 Task: Add an event with the title Company Retreat, date '2023/11/11', time 9:15 AM to 11:15 AMand add a description: A company retreat is a purposeful and immersive event where employees come together in a relaxed and inspiring setting to foster teamwork, boost morale, and align their efforts towards common goals. , put the event into Yellow category . Add location for the event as: 654 Prinsengracht, Amsterdam, Netherlands, logged in from the account softage.1@softage.netand send the event invitation to softage.6@softage.net and softage.7@softage.net. Set a reminder for the event 2 hour before
Action: Mouse moved to (114, 101)
Screenshot: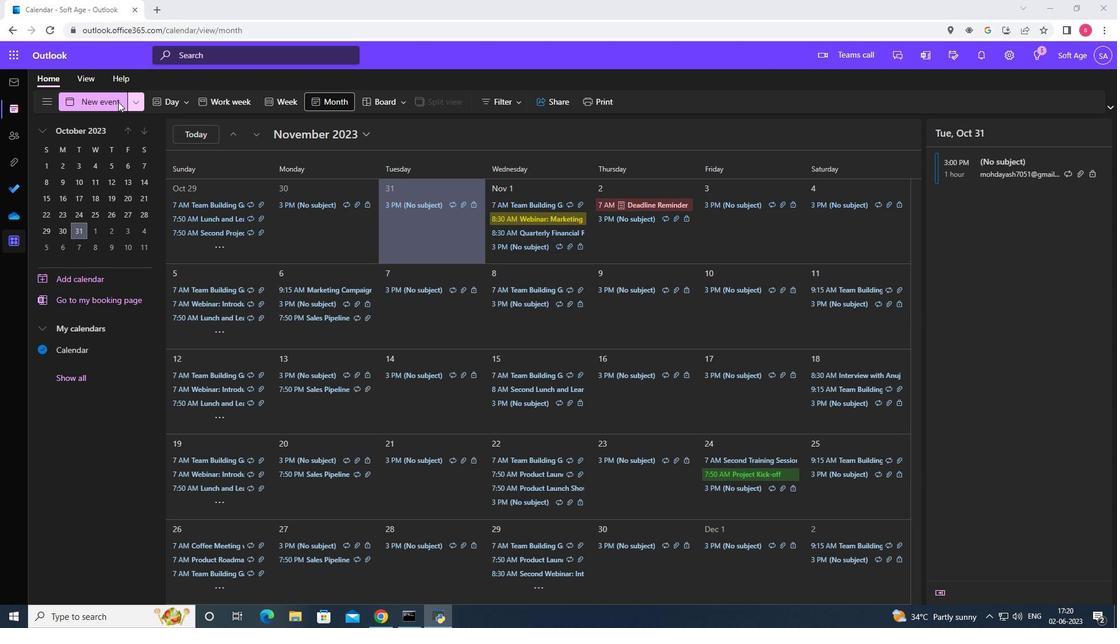 
Action: Mouse pressed left at (114, 101)
Screenshot: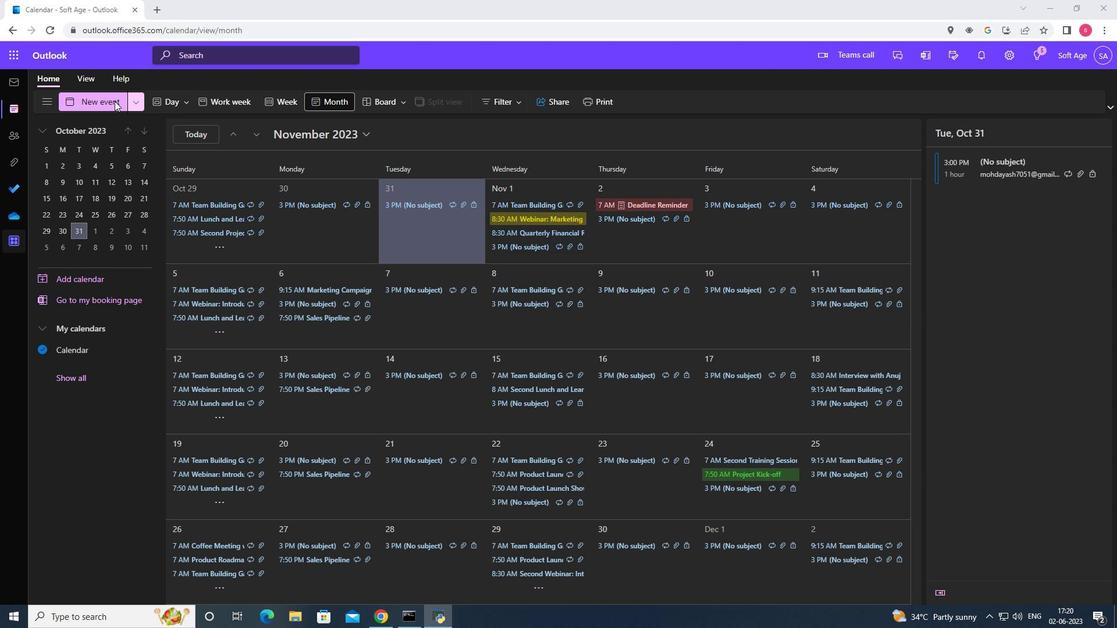
Action: Mouse moved to (333, 174)
Screenshot: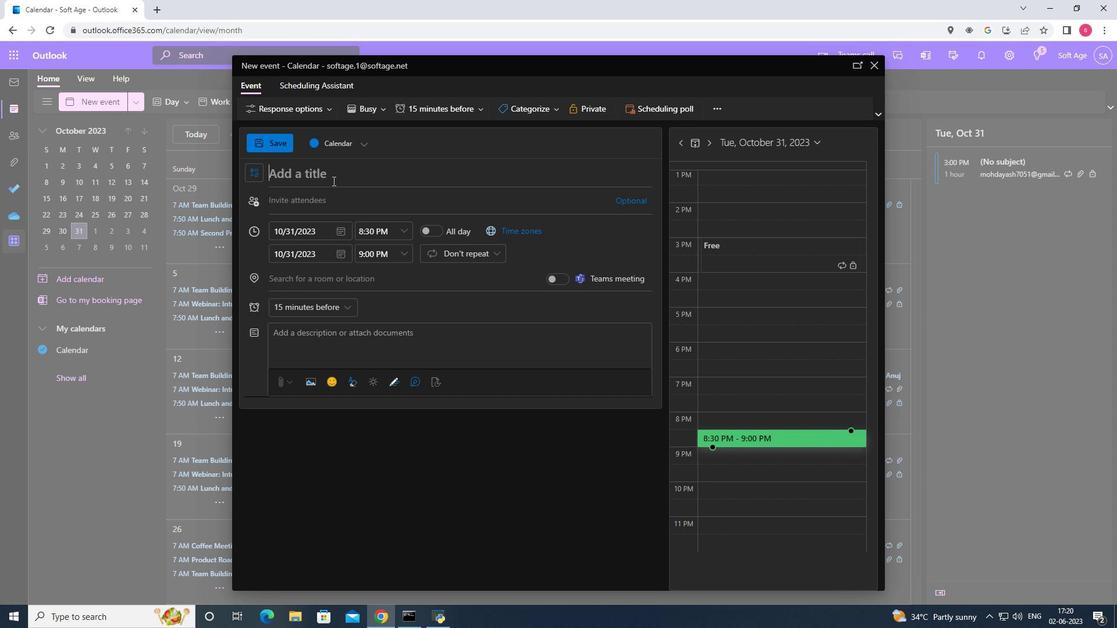 
Action: Mouse pressed left at (333, 174)
Screenshot: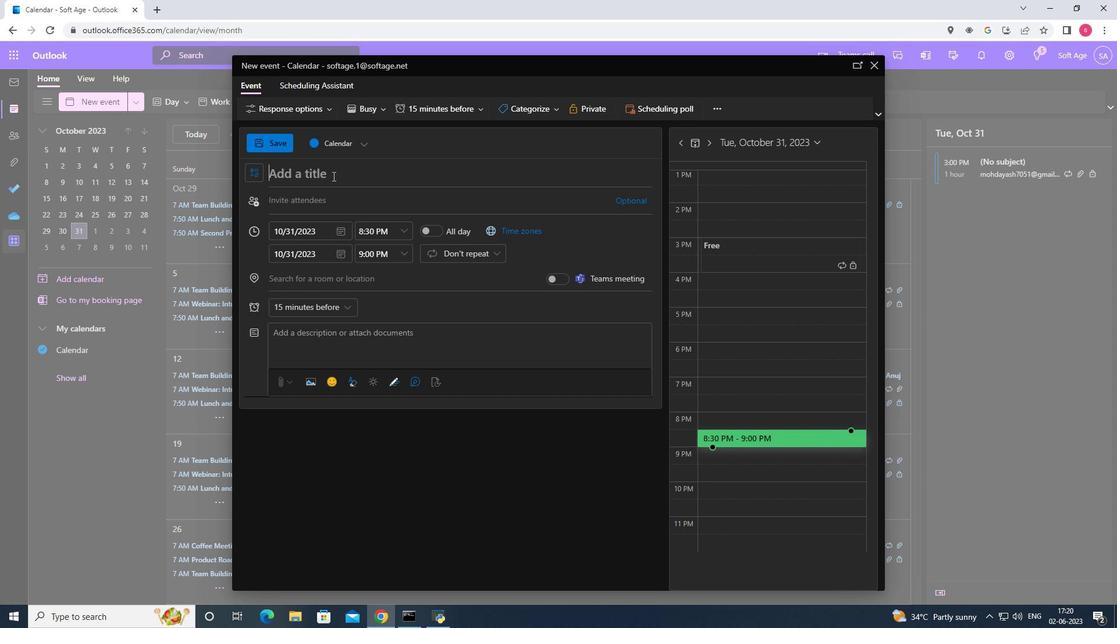 
Action: Key pressed <Key.shift>Company<Key.space><Key.shift>Retreat
Screenshot: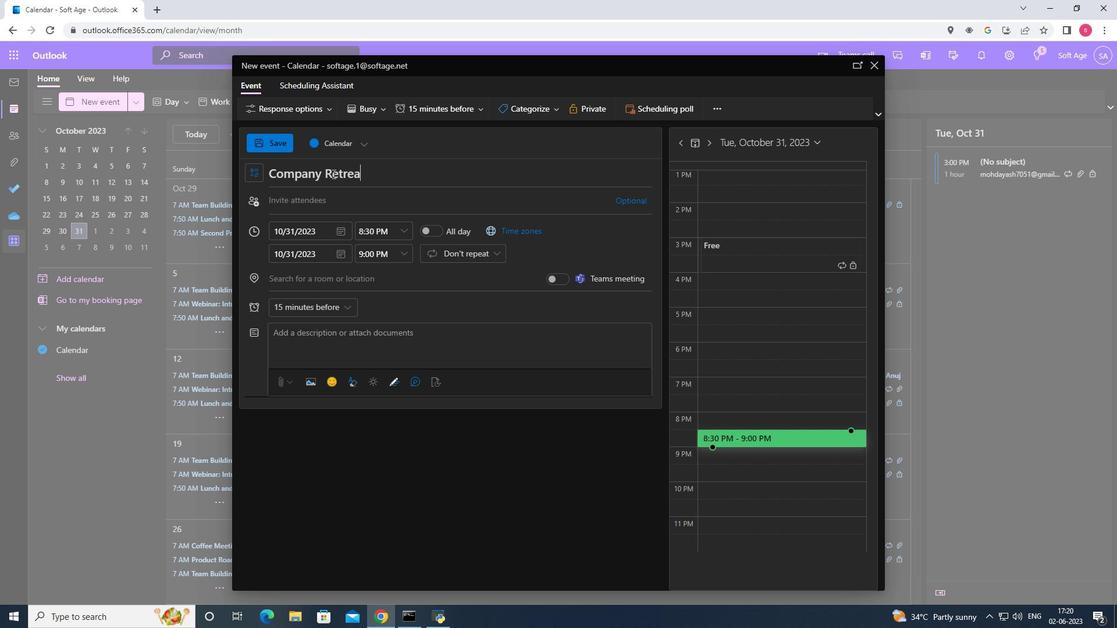 
Action: Mouse moved to (344, 231)
Screenshot: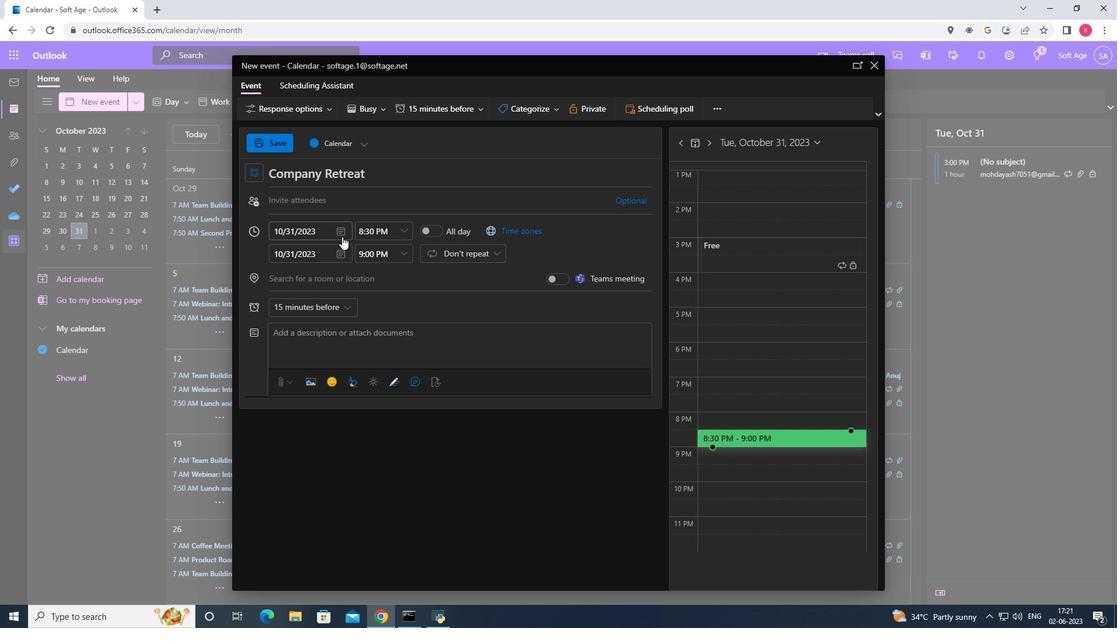 
Action: Mouse pressed left at (344, 231)
Screenshot: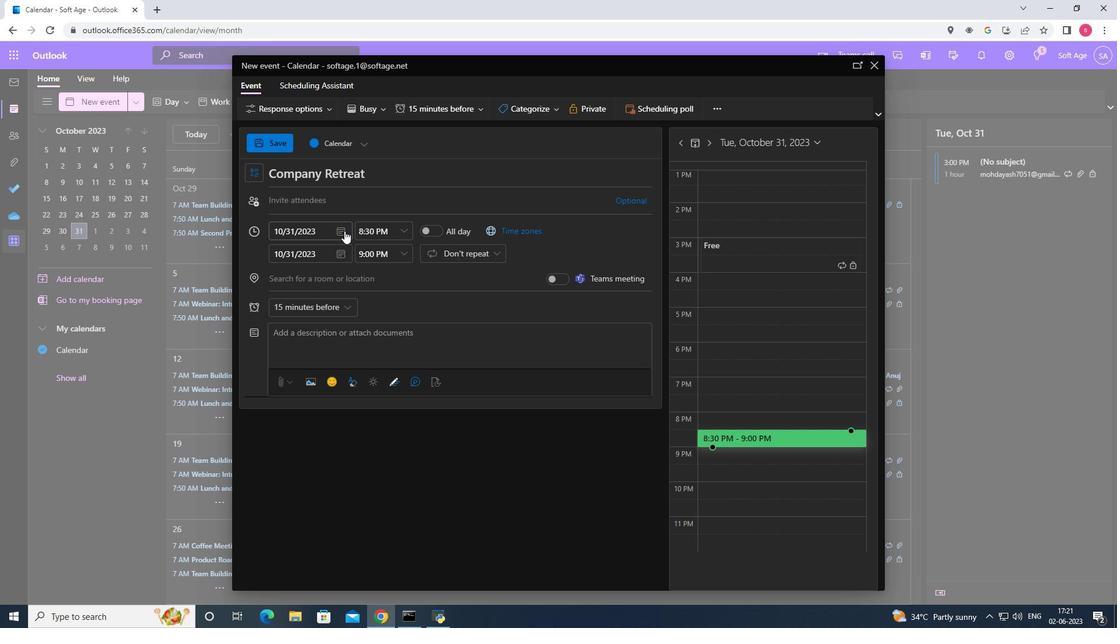 
Action: Mouse moved to (379, 259)
Screenshot: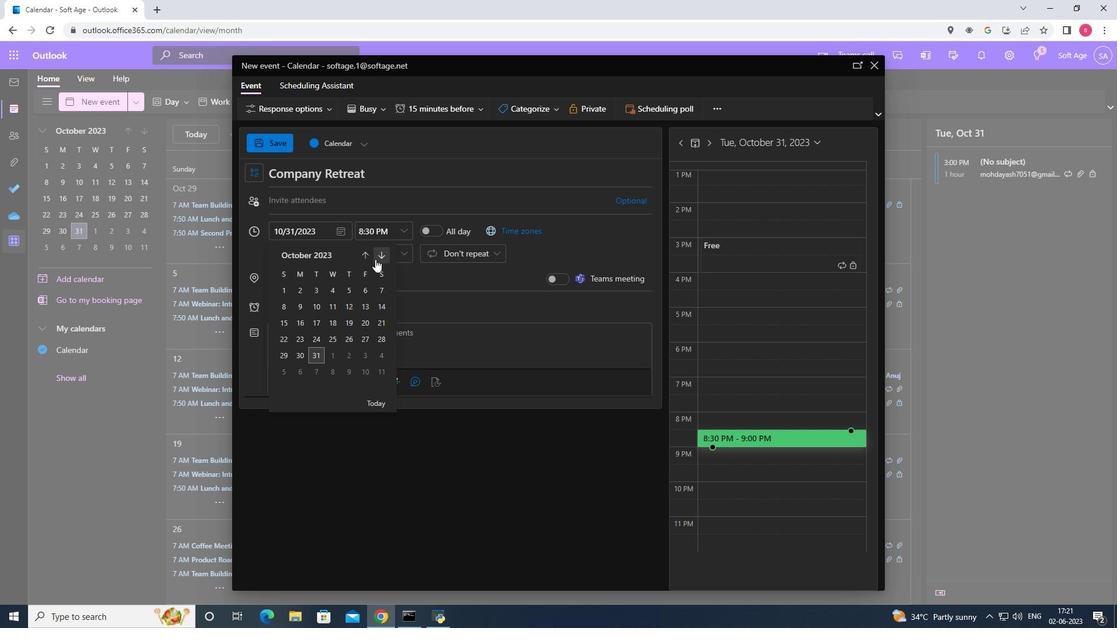 
Action: Mouse pressed left at (379, 259)
Screenshot: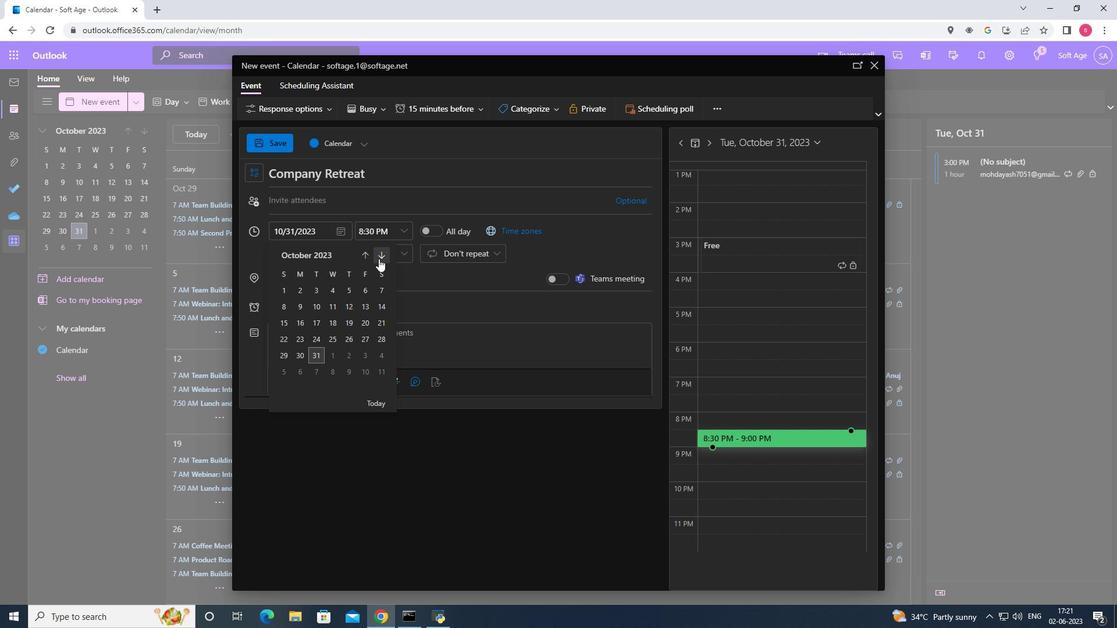 
Action: Mouse moved to (381, 306)
Screenshot: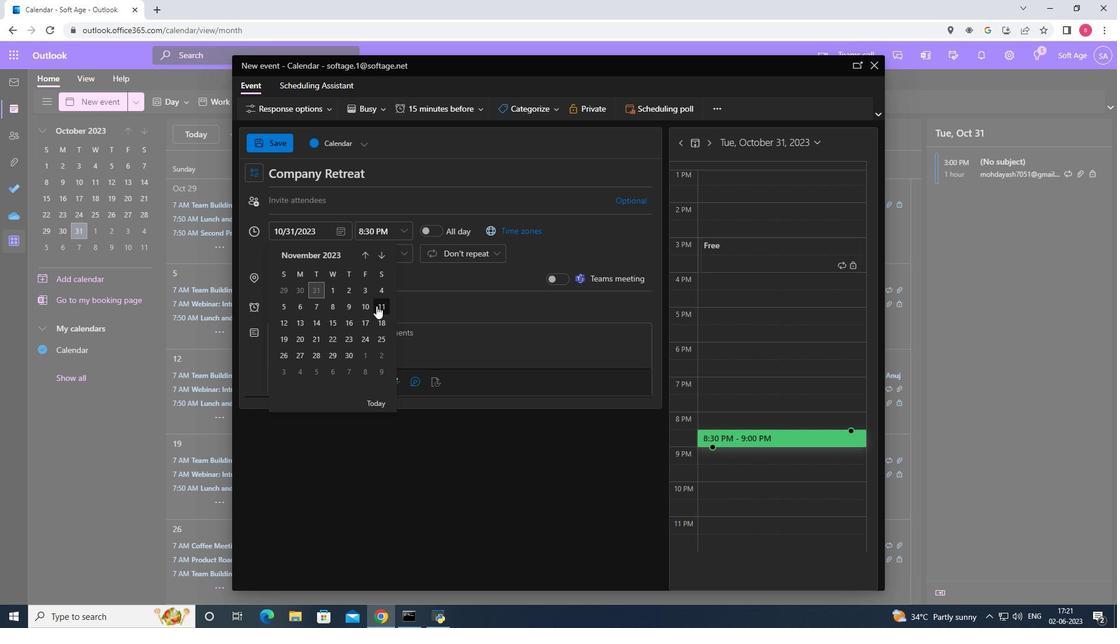 
Action: Mouse pressed left at (381, 306)
Screenshot: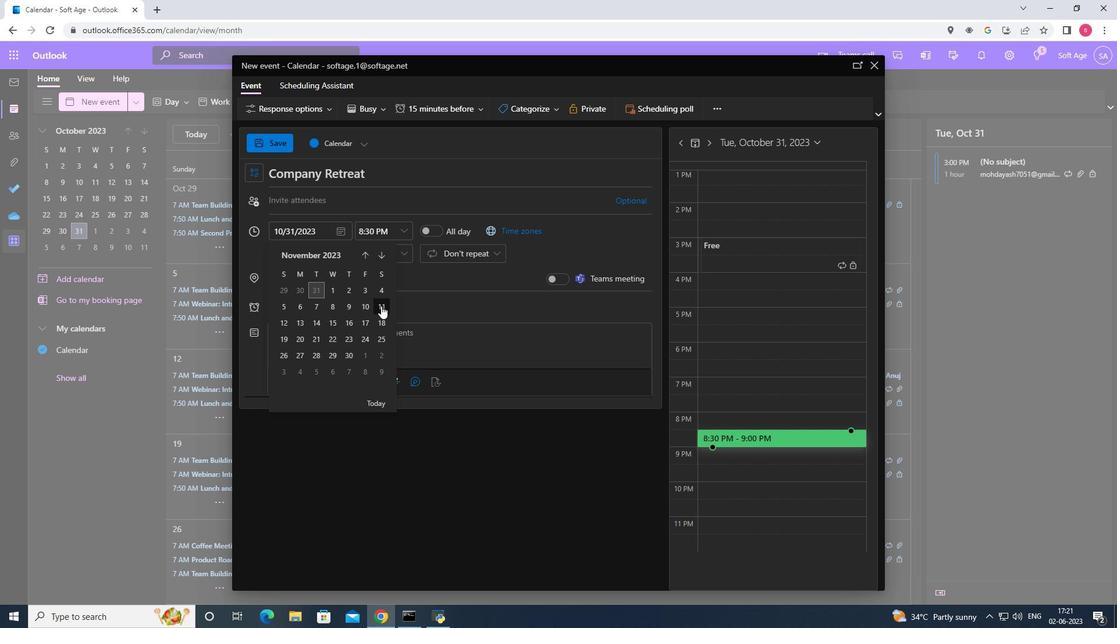 
Action: Mouse moved to (399, 232)
Screenshot: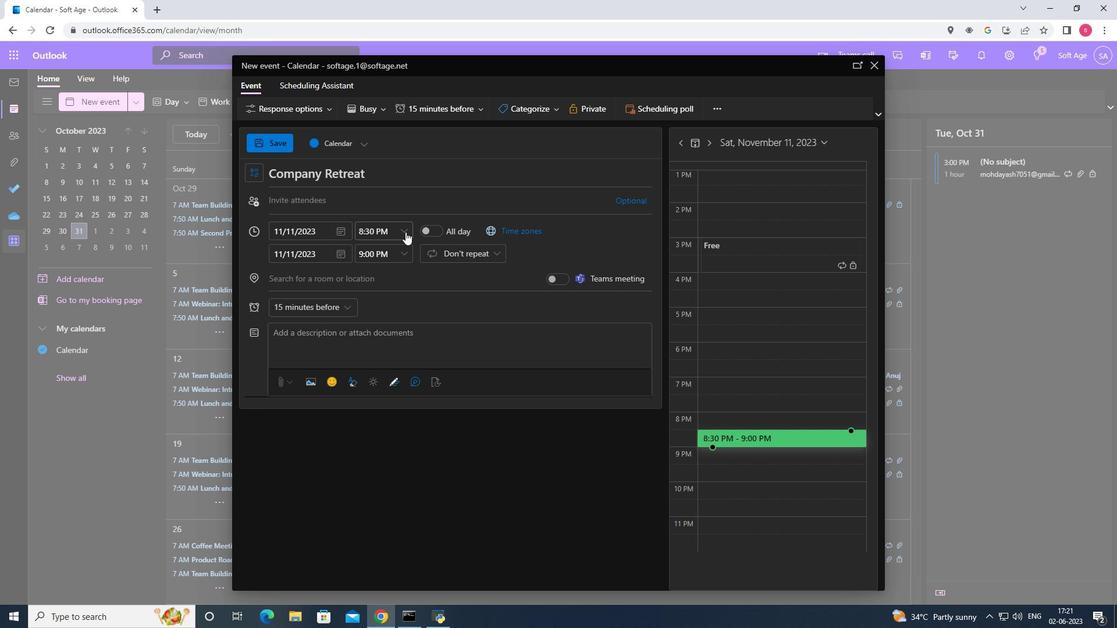 
Action: Mouse pressed left at (399, 232)
Screenshot: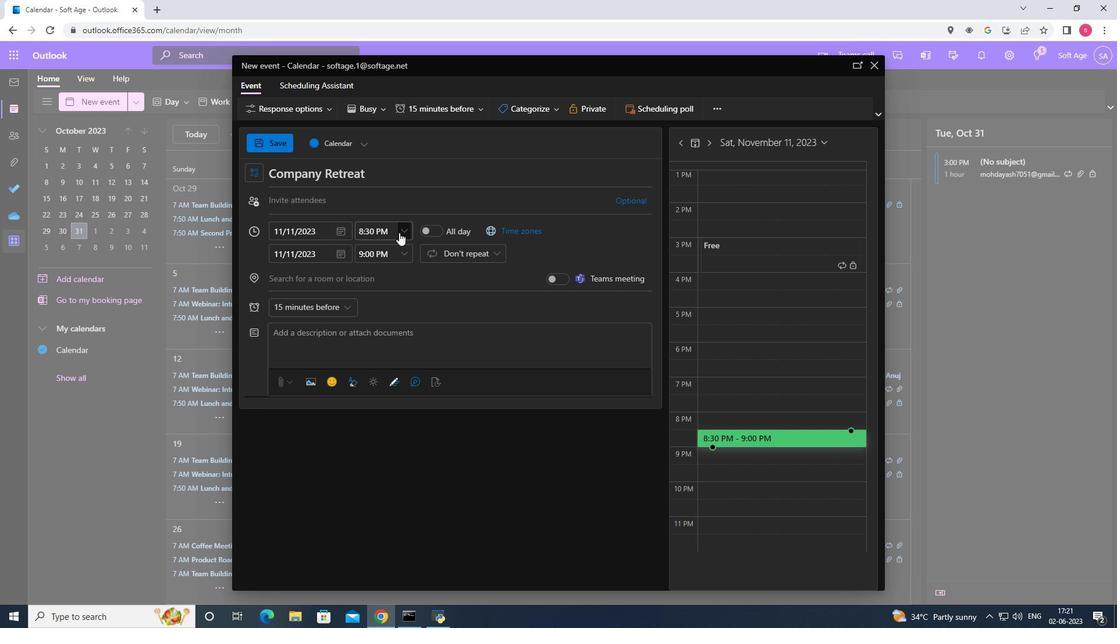 
Action: Mouse moved to (423, 245)
Screenshot: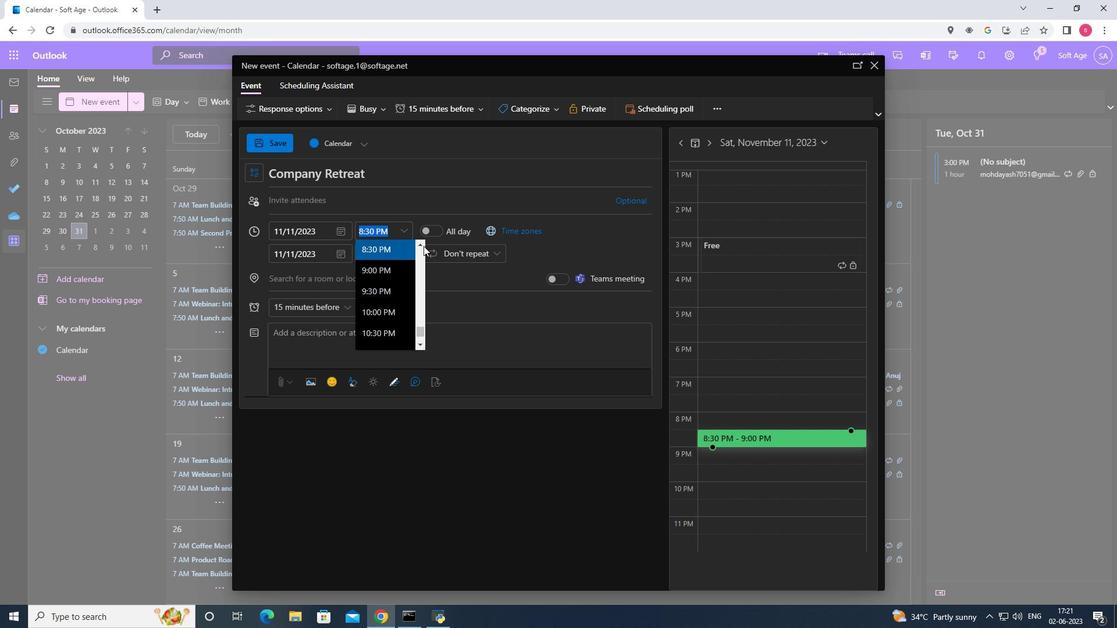 
Action: Mouse pressed left at (423, 245)
Screenshot: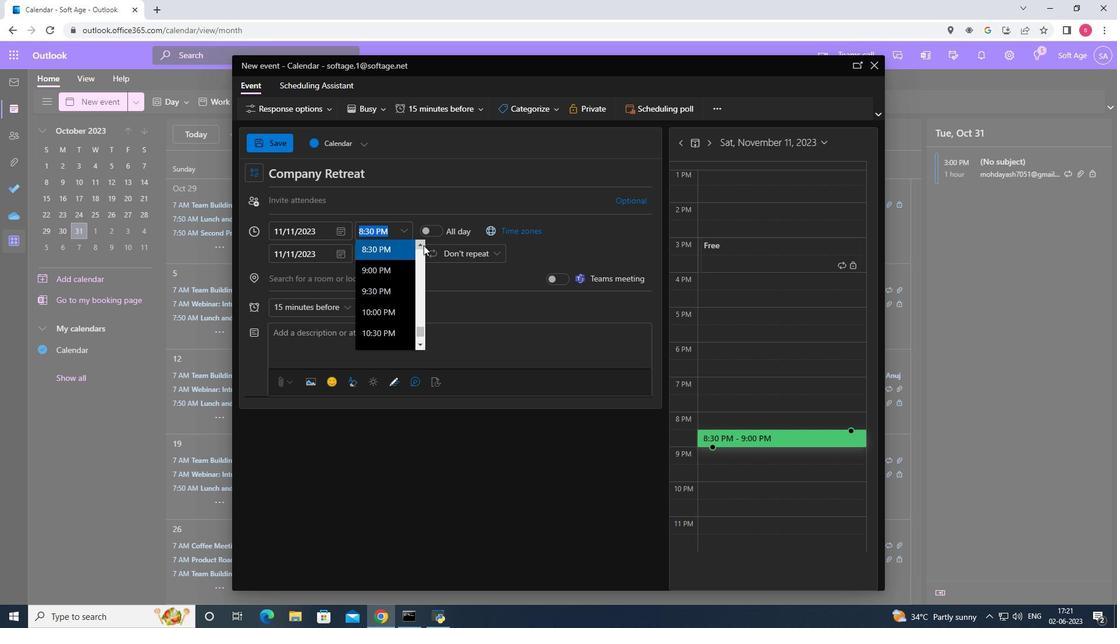 
Action: Mouse moved to (419, 344)
Screenshot: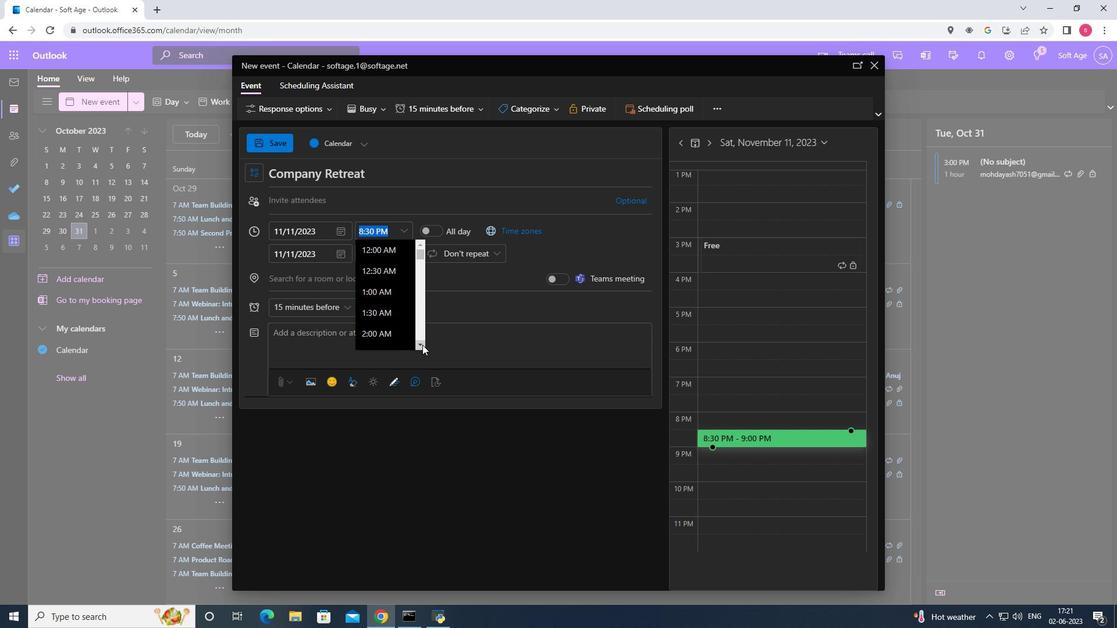
Action: Mouse pressed left at (419, 344)
Screenshot: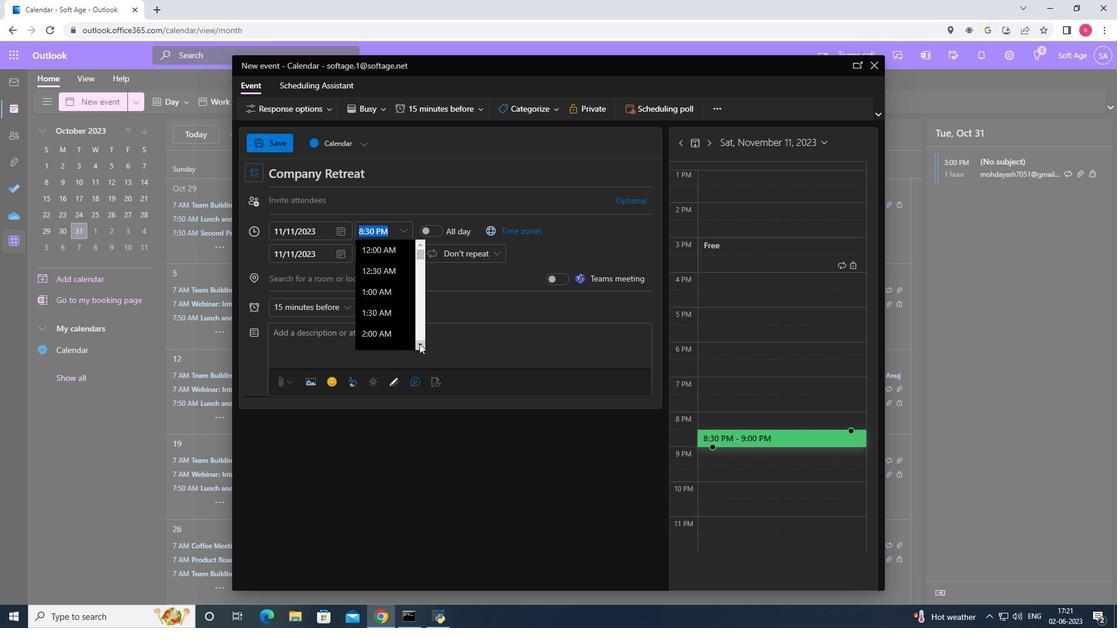 
Action: Mouse pressed left at (419, 344)
Screenshot: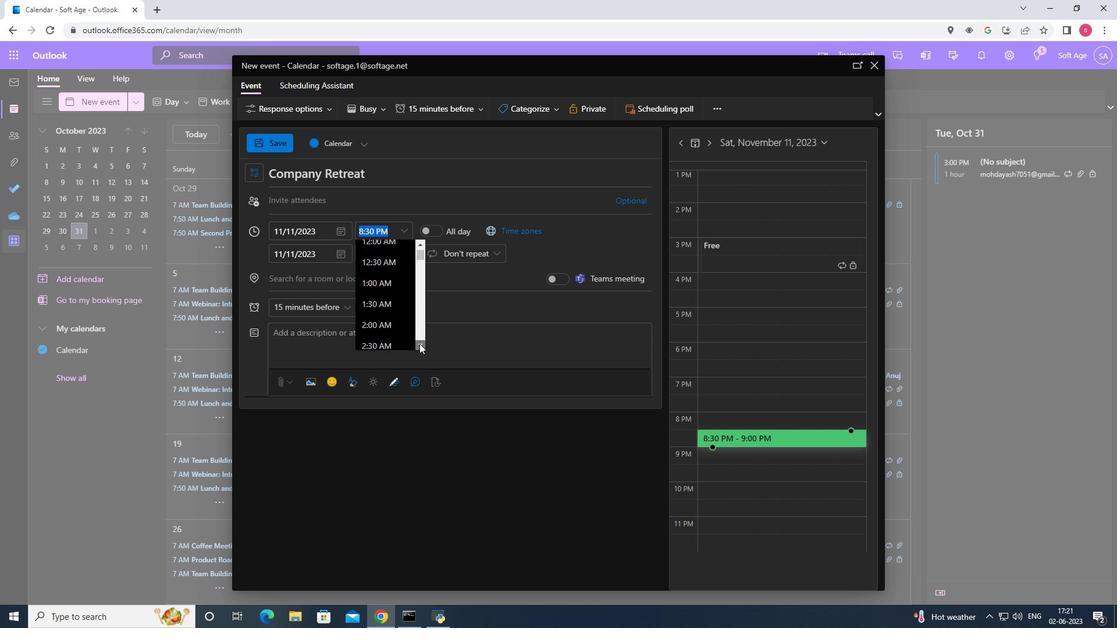 
Action: Mouse pressed left at (419, 344)
Screenshot: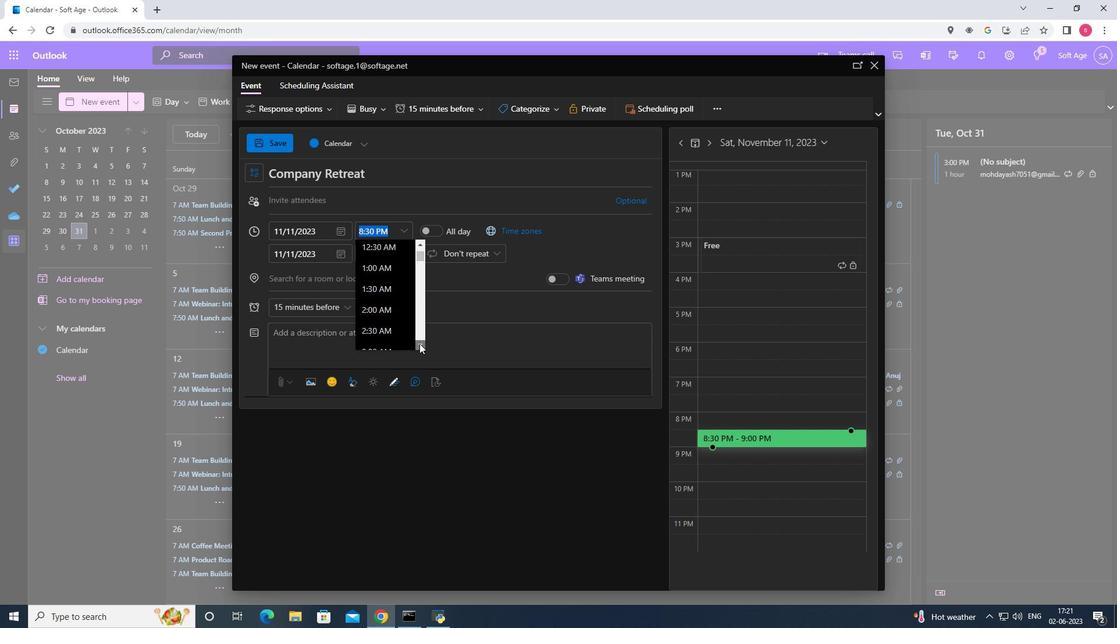 
Action: Mouse pressed left at (419, 344)
Screenshot: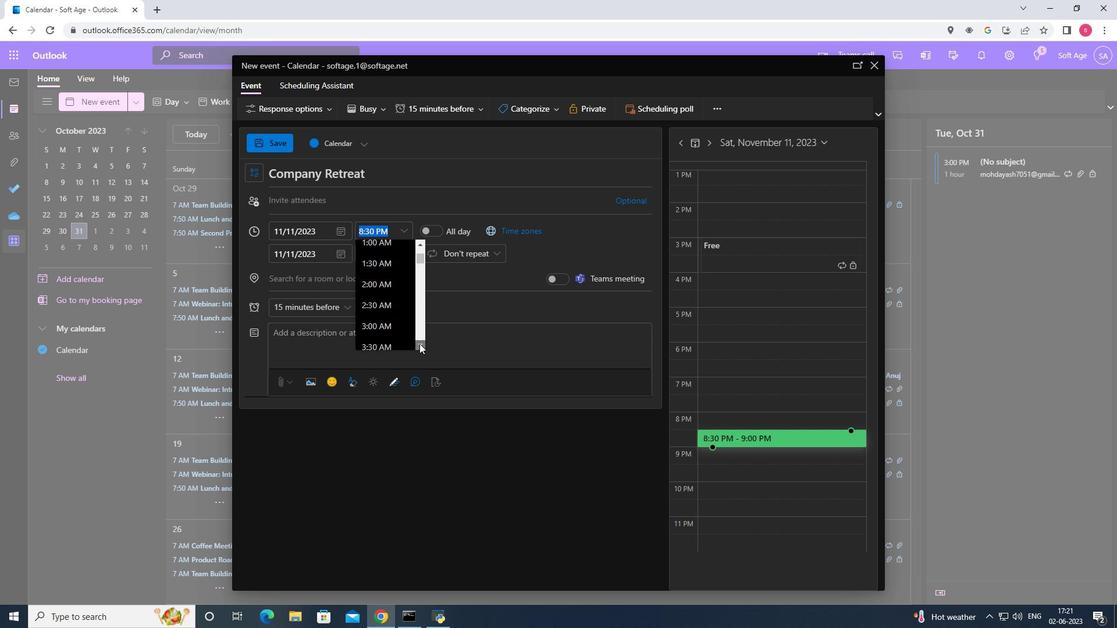 
Action: Mouse pressed left at (419, 344)
Screenshot: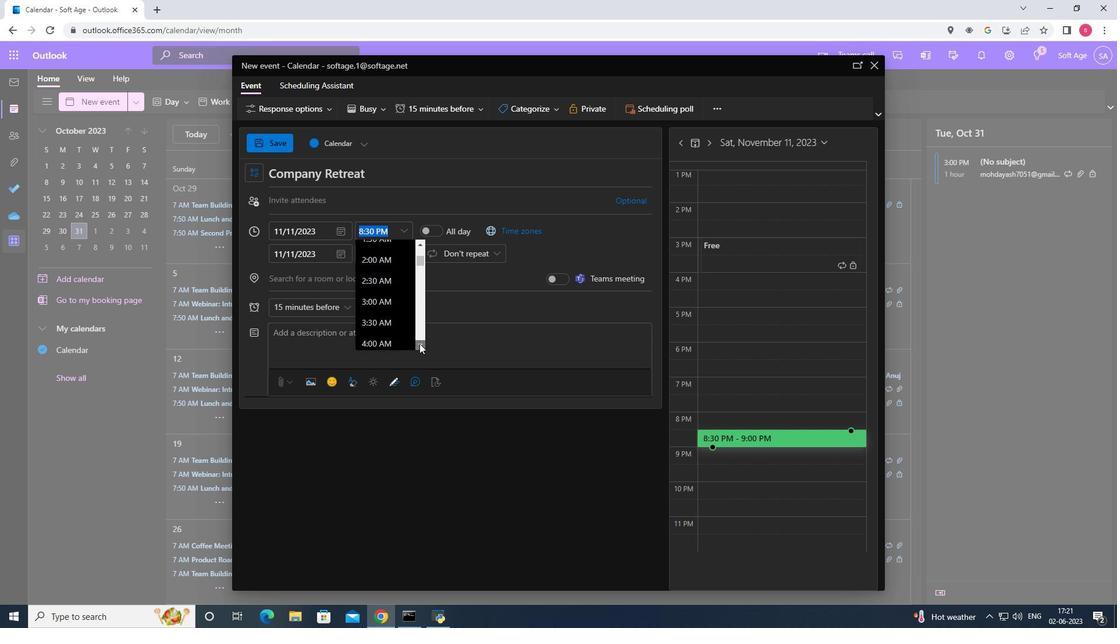 
Action: Mouse pressed left at (419, 344)
Screenshot: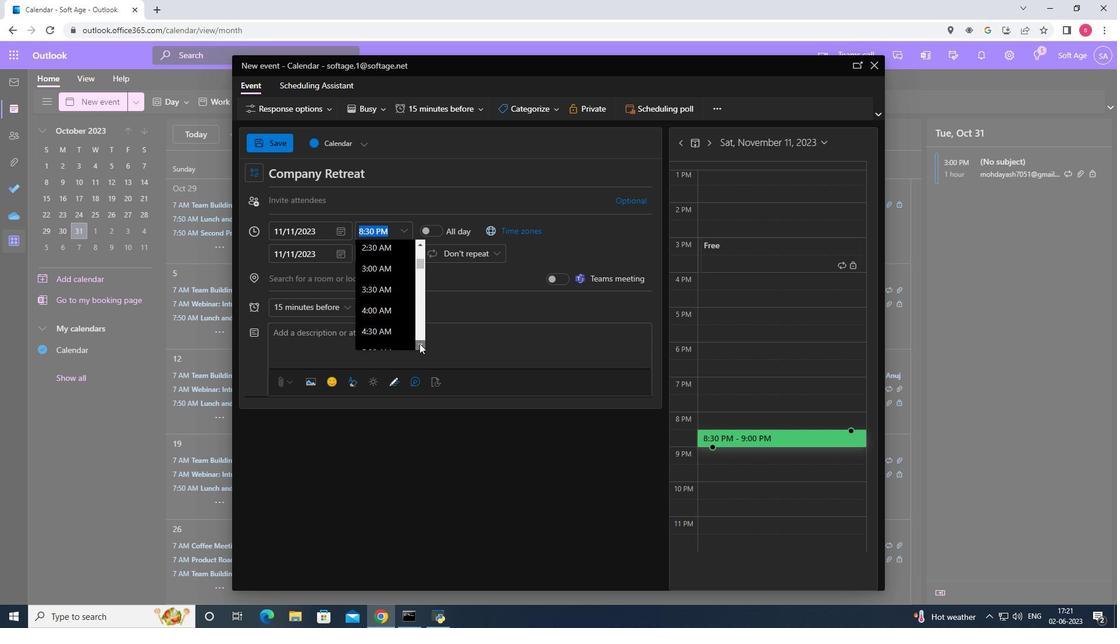 
Action: Mouse pressed left at (419, 344)
Screenshot: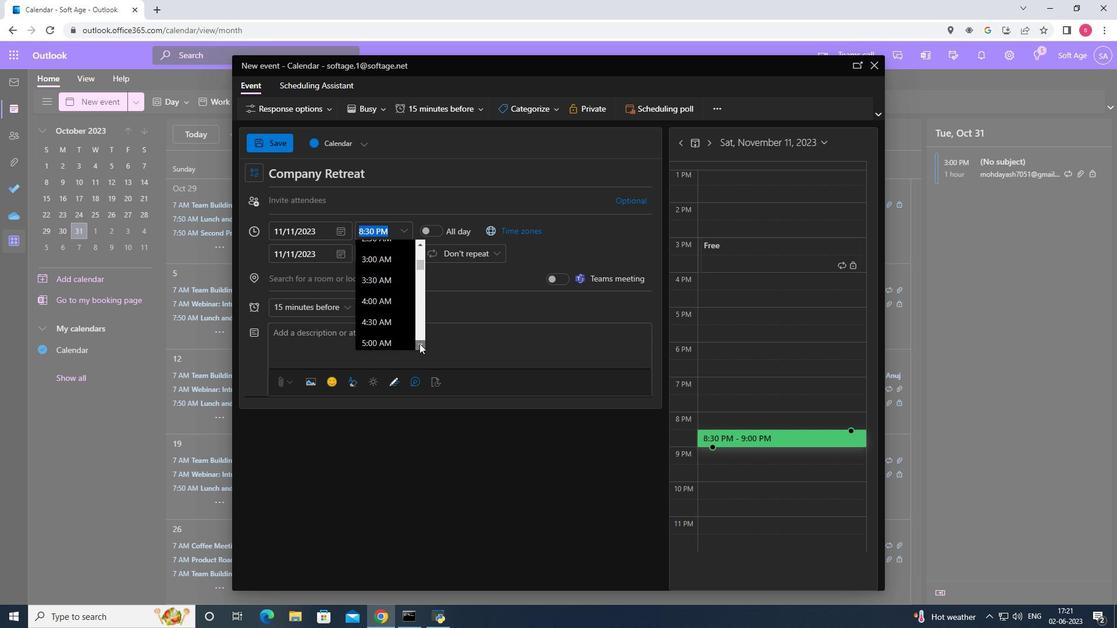 
Action: Mouse pressed left at (419, 344)
Screenshot: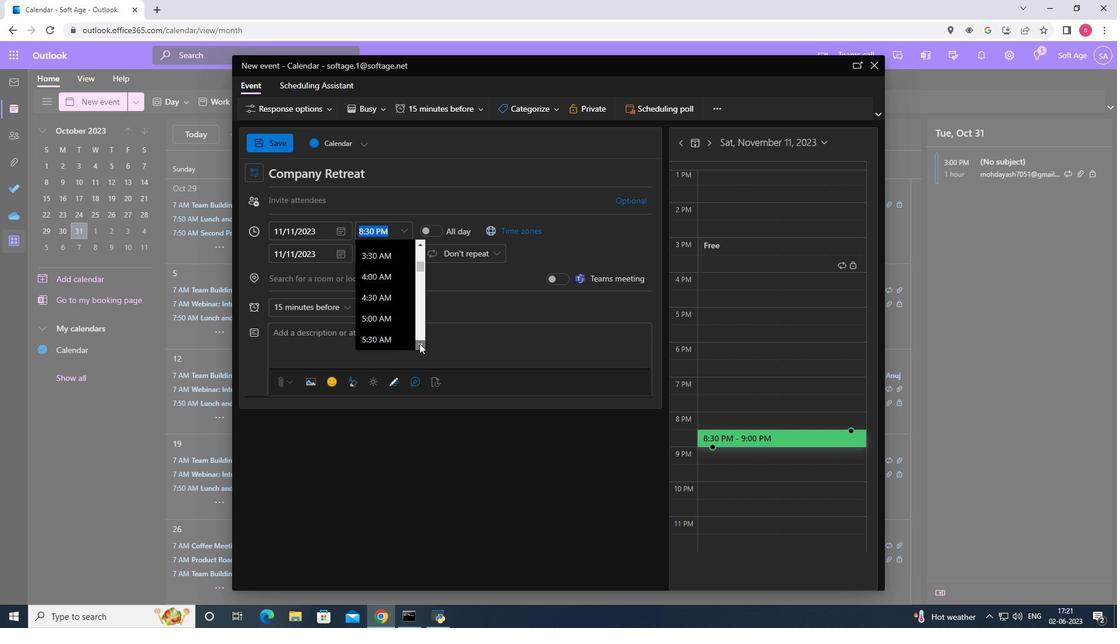 
Action: Mouse pressed left at (419, 344)
Screenshot: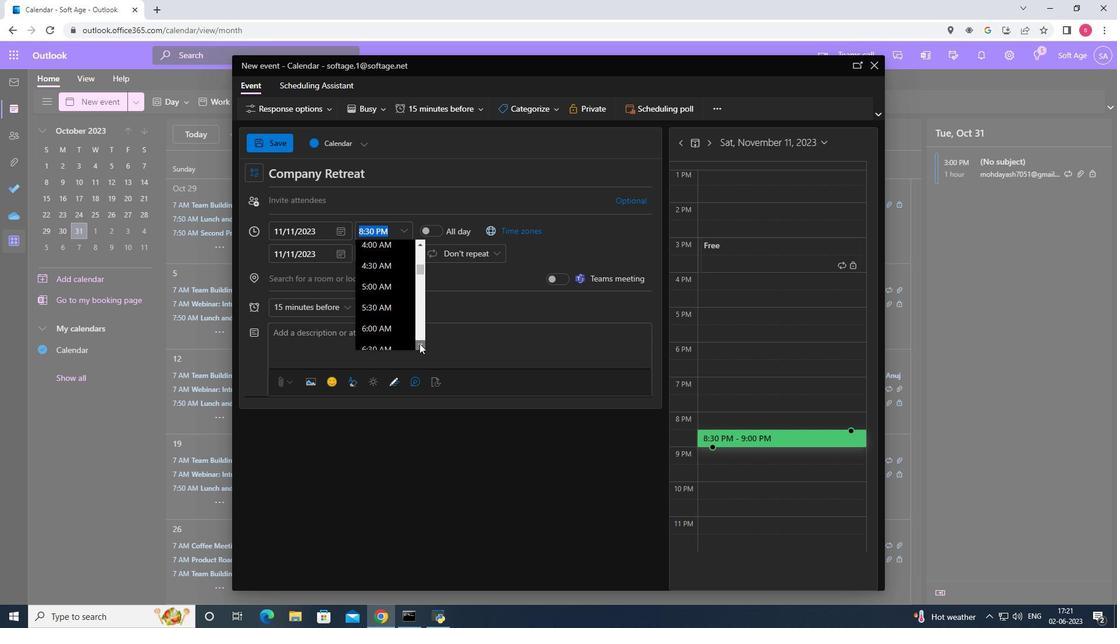 
Action: Mouse pressed left at (419, 344)
Screenshot: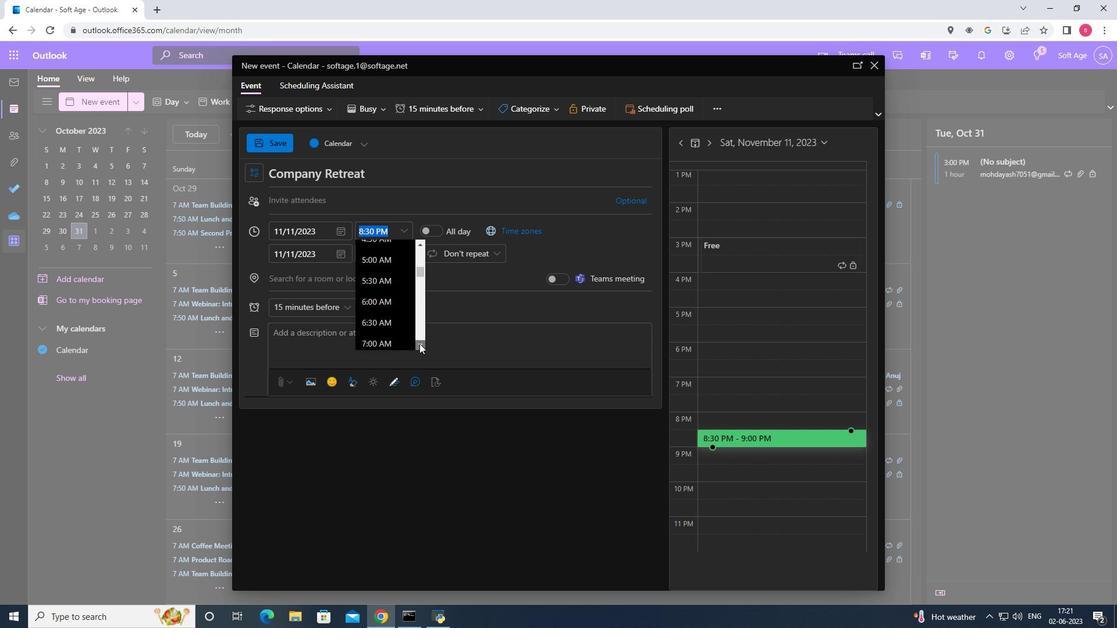 
Action: Mouse pressed left at (419, 344)
Screenshot: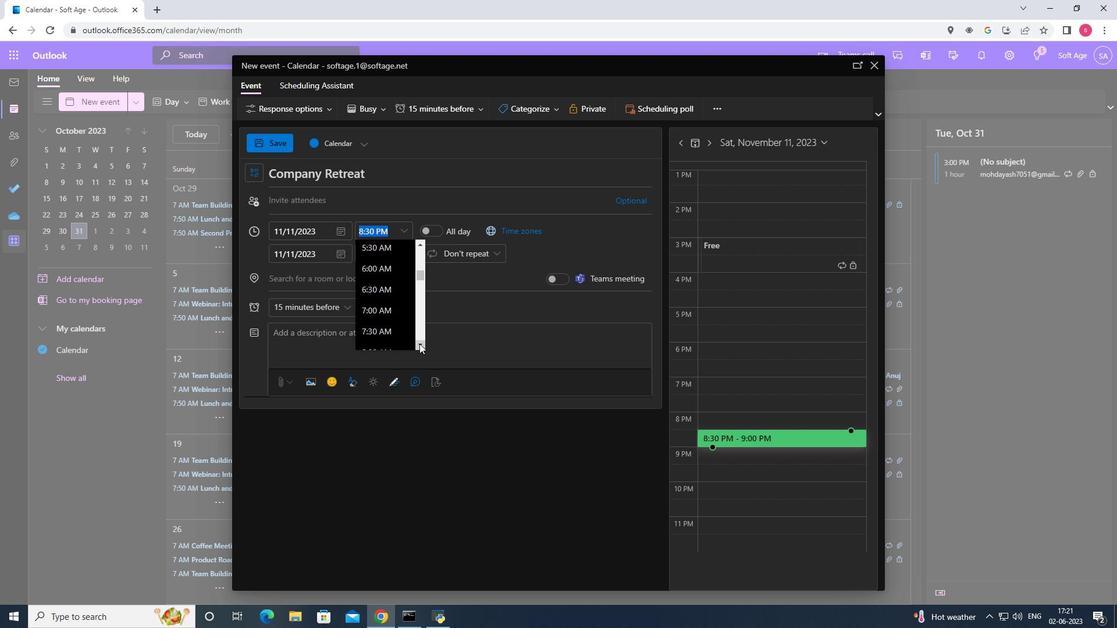 
Action: Mouse pressed left at (419, 344)
Screenshot: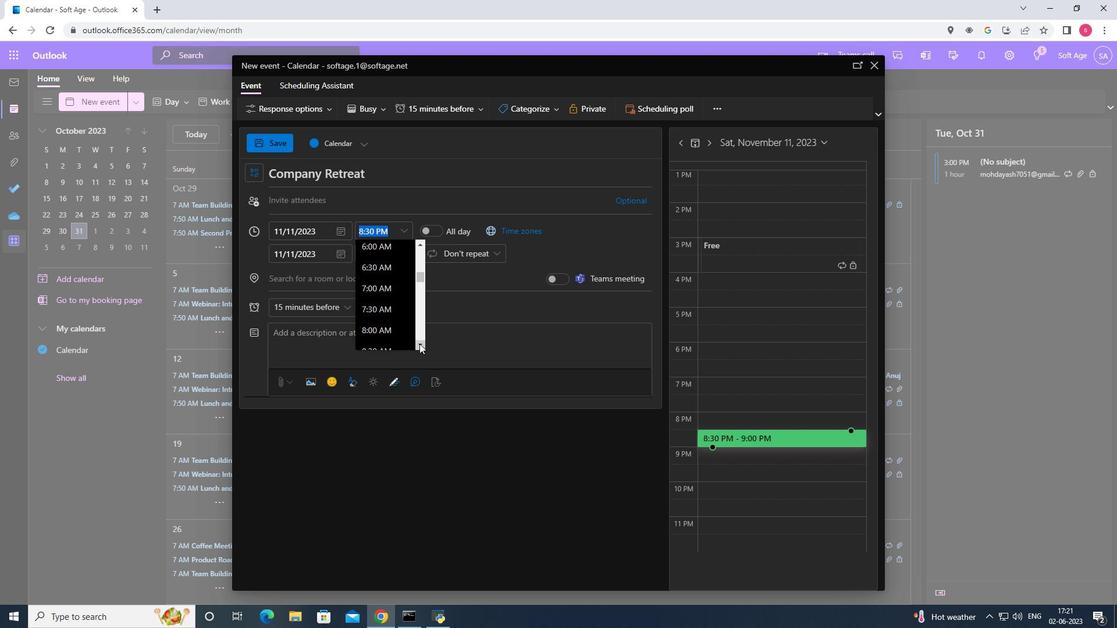 
Action: Mouse moved to (419, 342)
Screenshot: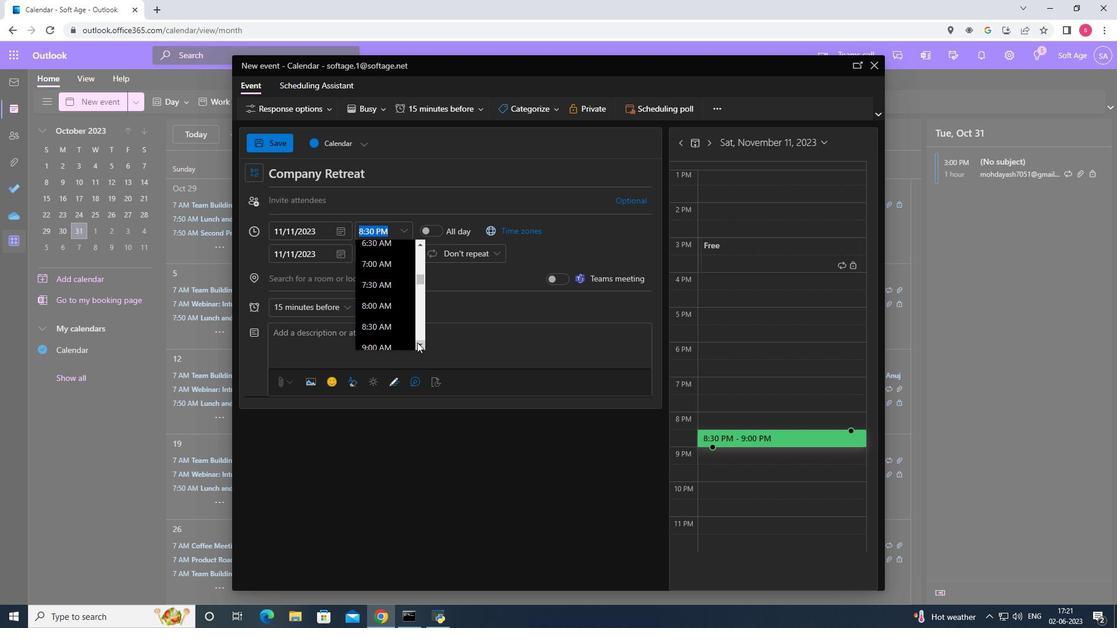 
Action: Mouse pressed left at (419, 342)
Screenshot: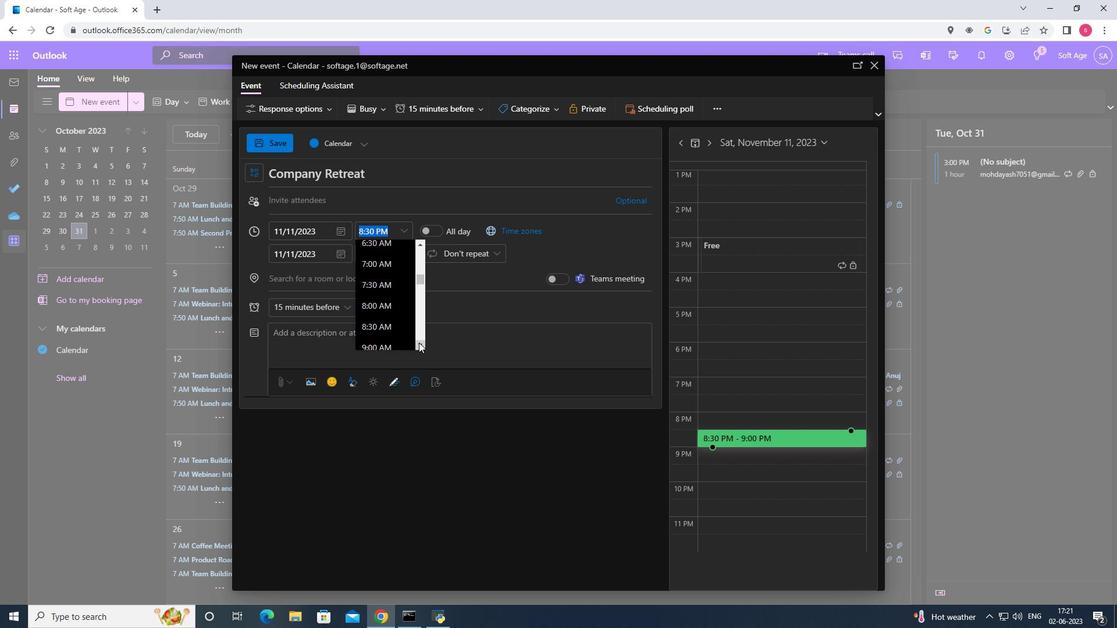 
Action: Mouse moved to (370, 323)
Screenshot: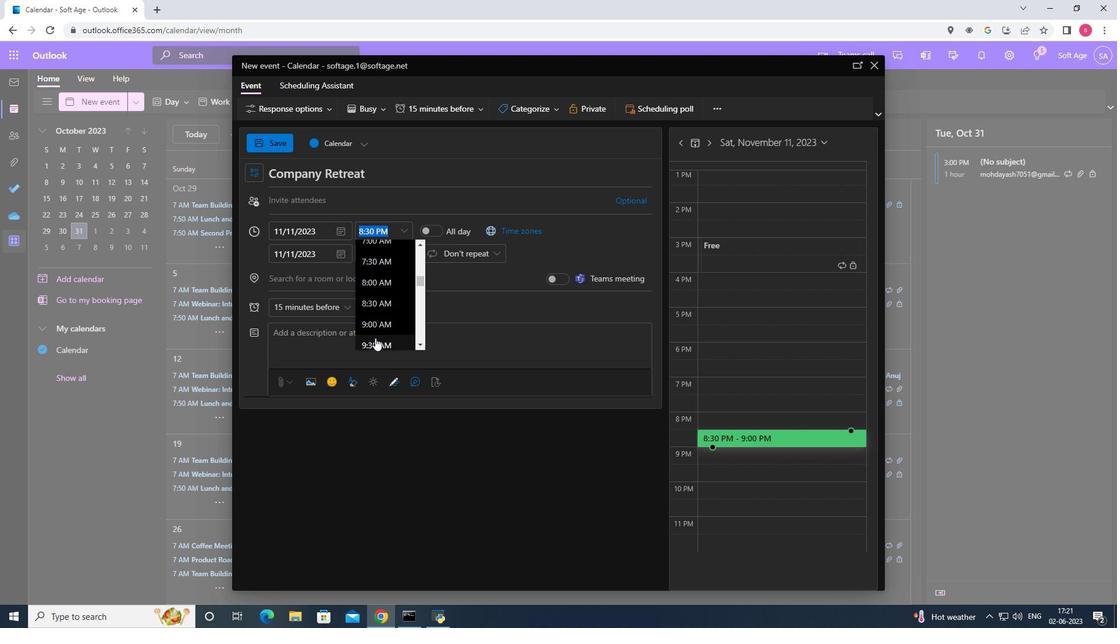 
Action: Mouse pressed left at (370, 323)
Screenshot: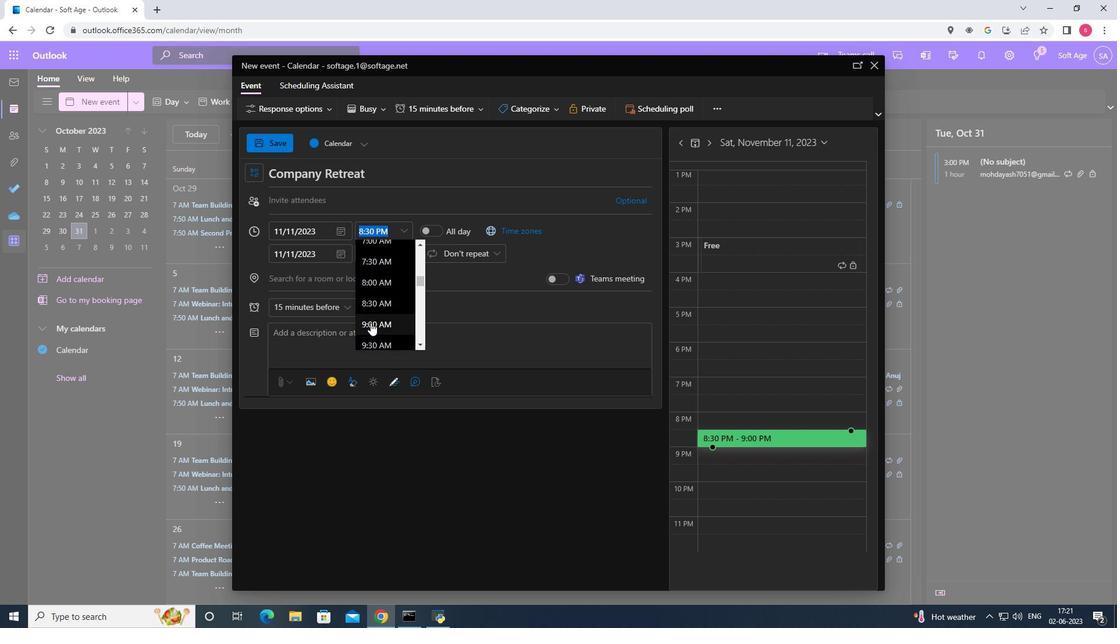
Action: Mouse moved to (373, 231)
Screenshot: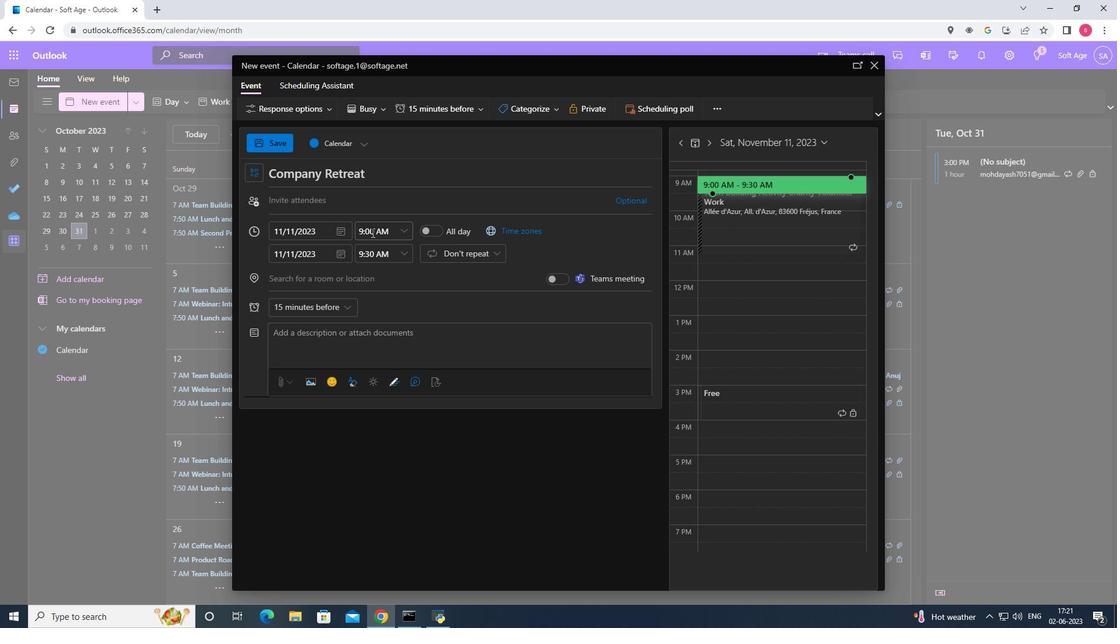 
Action: Mouse pressed left at (373, 231)
Screenshot: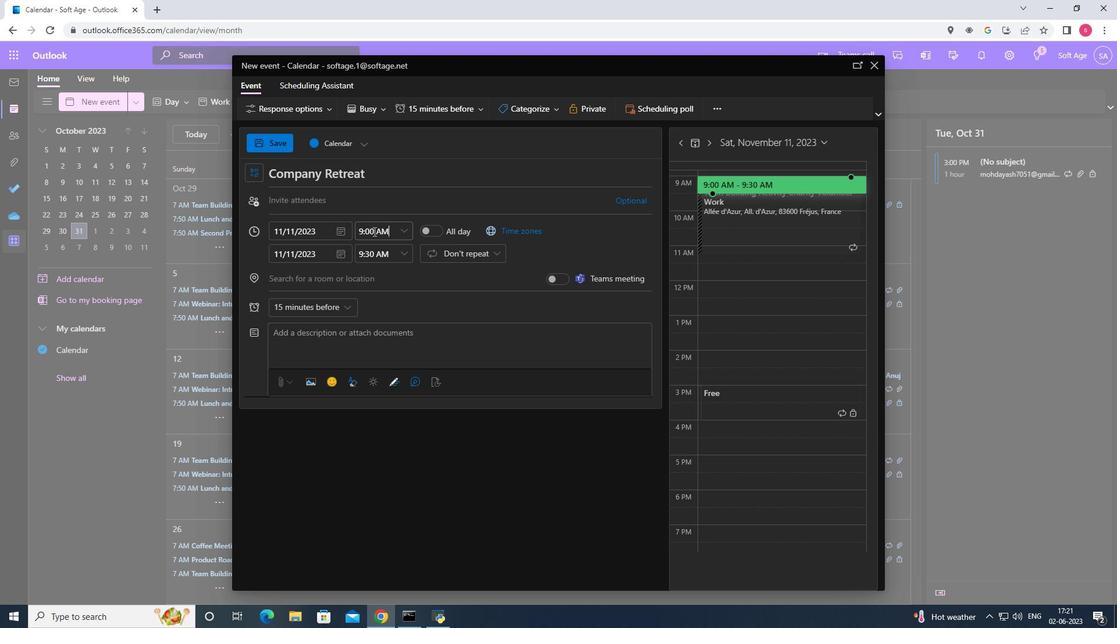 
Action: Key pressed <Key.backspace><Key.backspace>15
Screenshot: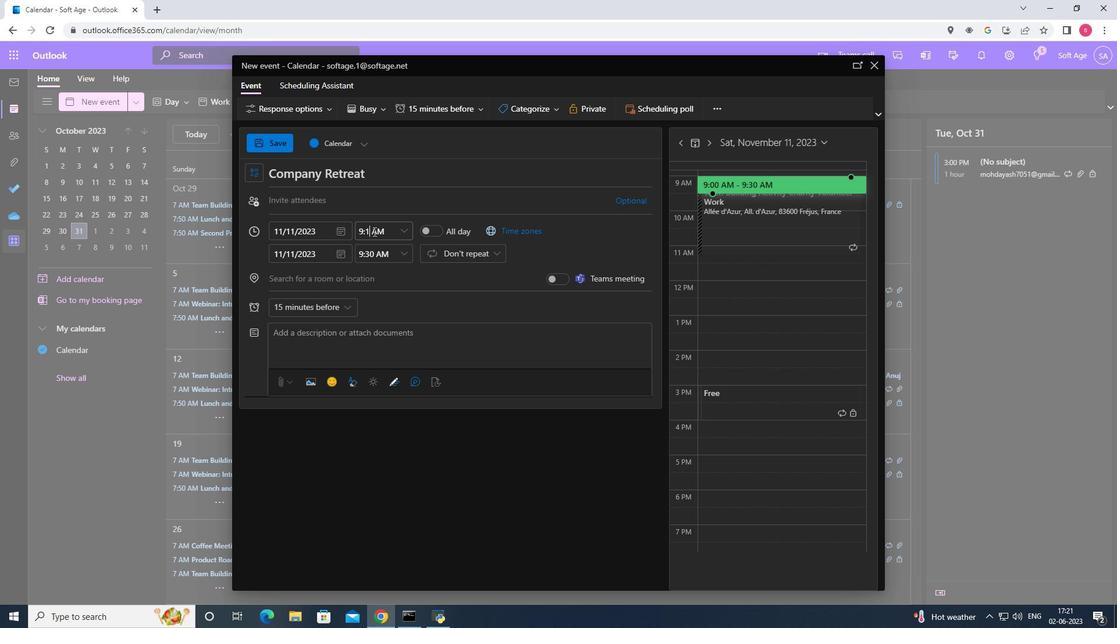 
Action: Mouse moved to (401, 252)
Screenshot: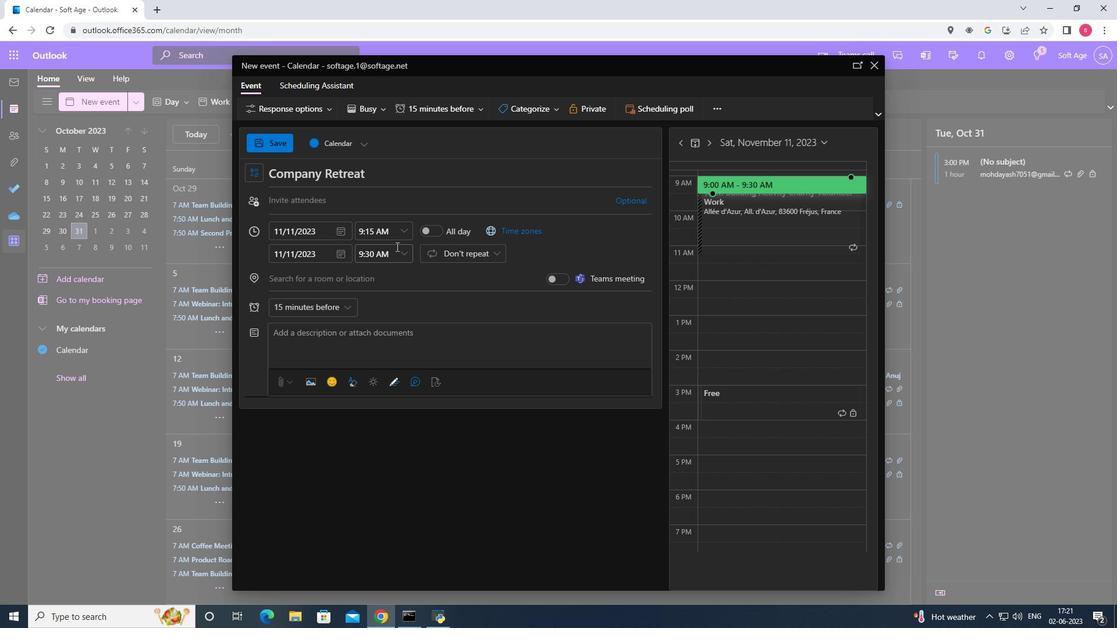 
Action: Mouse pressed left at (401, 252)
Screenshot: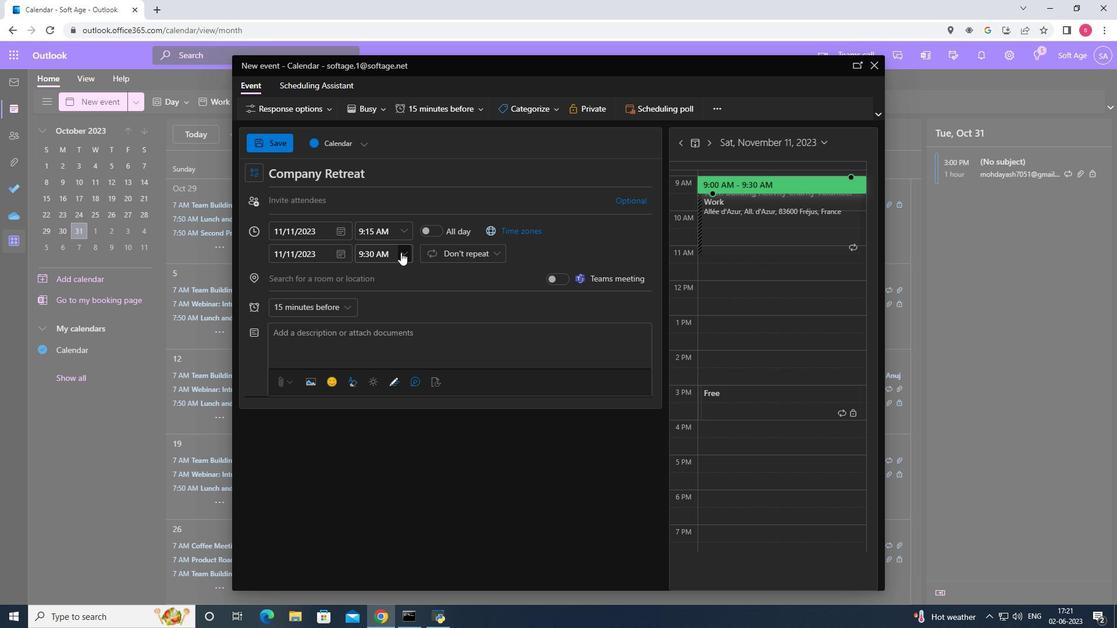 
Action: Mouse moved to (418, 337)
Screenshot: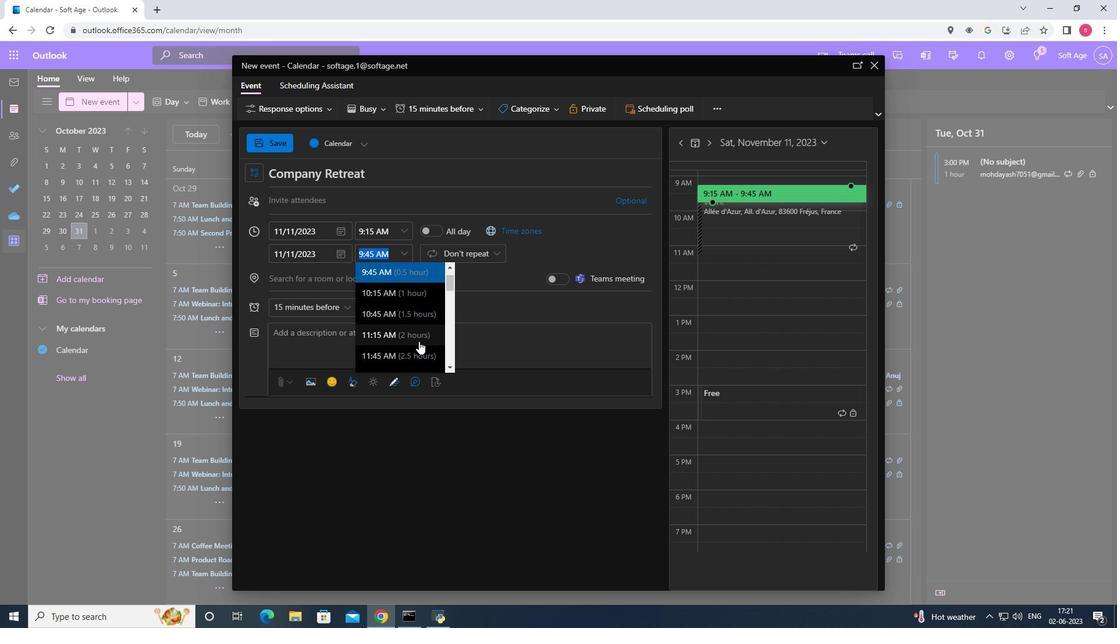 
Action: Mouse pressed left at (418, 337)
Screenshot: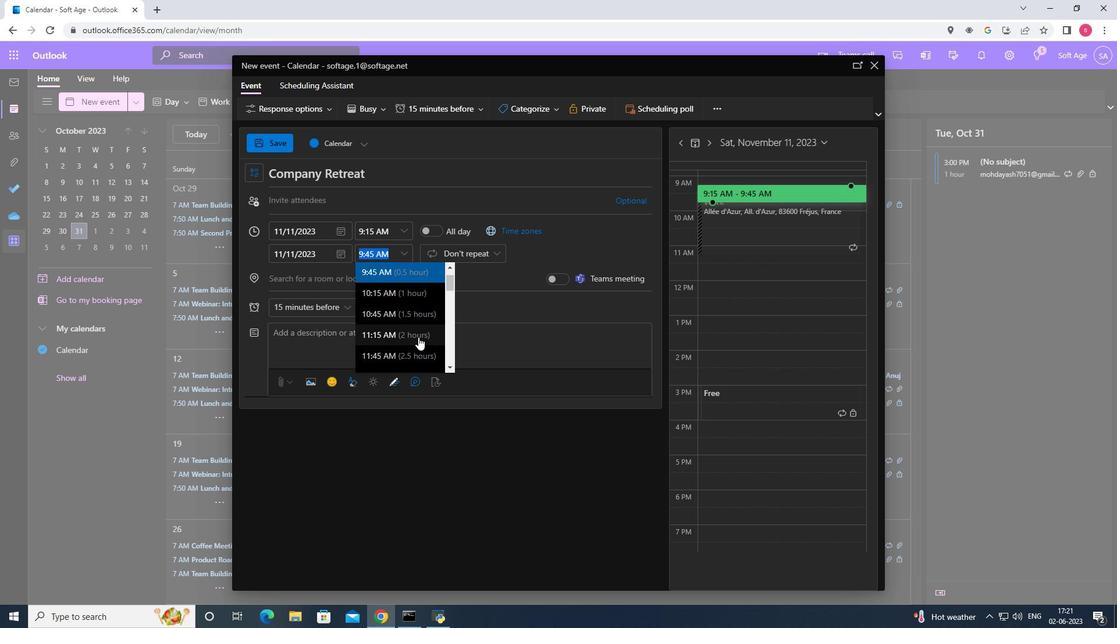 
Action: Mouse moved to (390, 341)
Screenshot: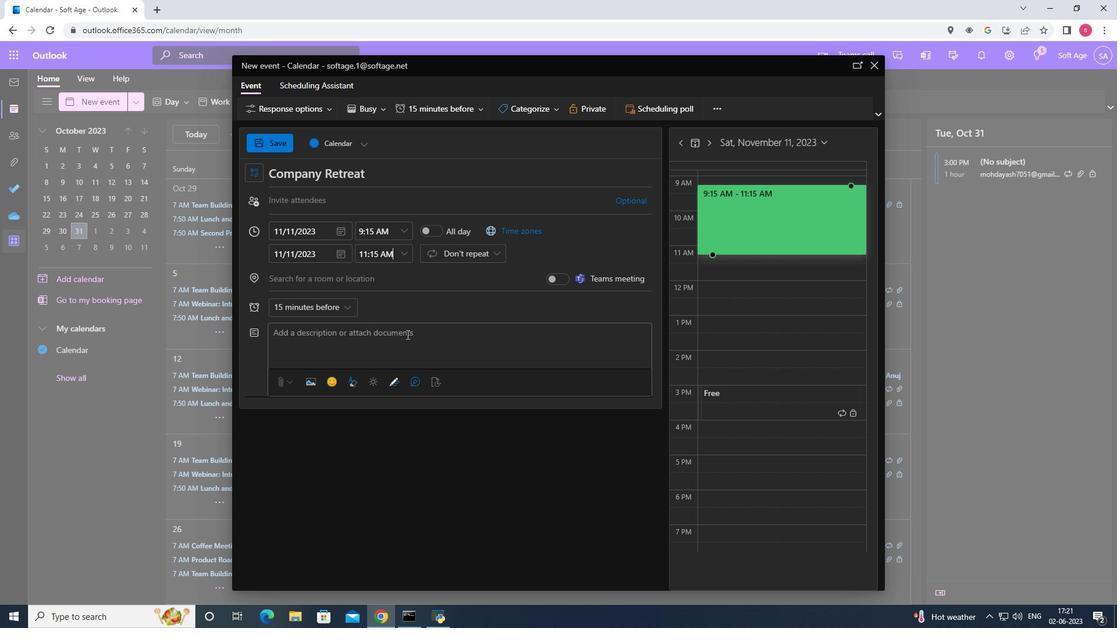 
Action: Mouse pressed left at (390, 341)
Screenshot: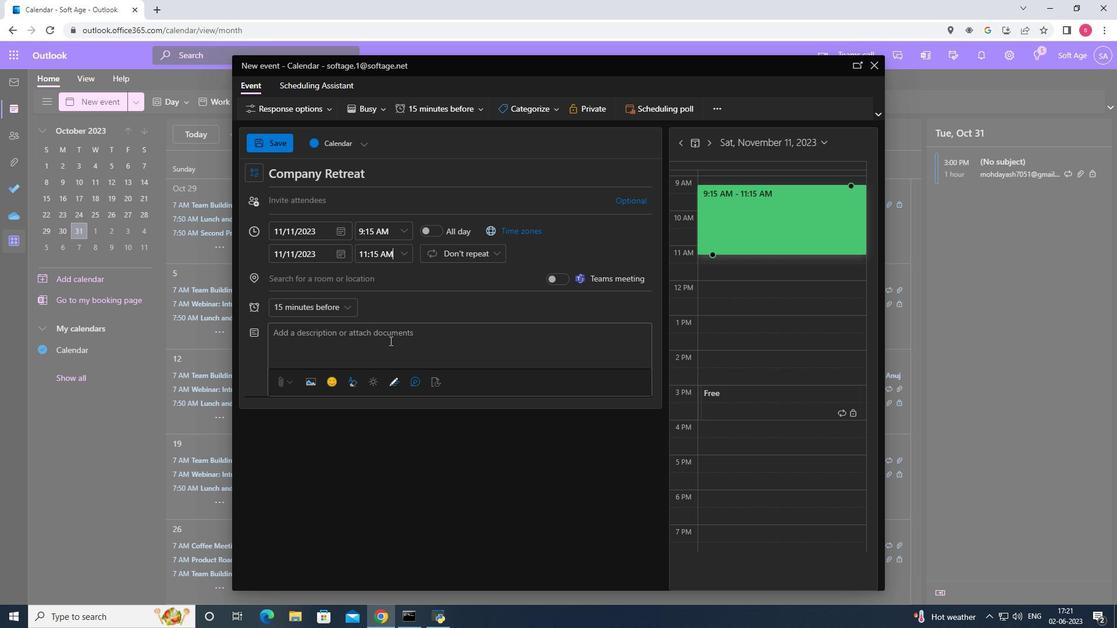 
Action: Key pressed <Key.shift>A<Key.space>company<Key.space>retreat<Key.space>is<Key.space>a<Key.space><Key.shift><Key.shift><Key.shift><Key.shift><Key.shift><Key.shift><Key.shift><Key.shift><Key.shift><Key.shift><Key.shift><Key.shift><Key.shift><Key.shift><Key.shift><Key.shift><Key.shift><Key.shift>P<Key.backspace>purposeful<Key.space>and<Key.space>immersive<Key.space><Key.shift>E<Key.backspace>event<Key.space>where<Key.space>emp<Key.tab><Key.space>come<Key.space>toge<Key.tab><Key.backspace><Key.backspace>in<Key.space>a<Key.space>relaxed<Key.space>and<Key.space>inspiring<Key.space>setting<Key.space>to<Key.space>foster<Key.space>teamwork,<Key.space>boost<Key.space><Key.shift>Mo<Key.backspace><Key.backspace>morale,<Key.space>and<Key.space>align<Key.space>their<Key.space>efforts<Key.space>towards<Key.space>common<Key.space>goals.
Screenshot: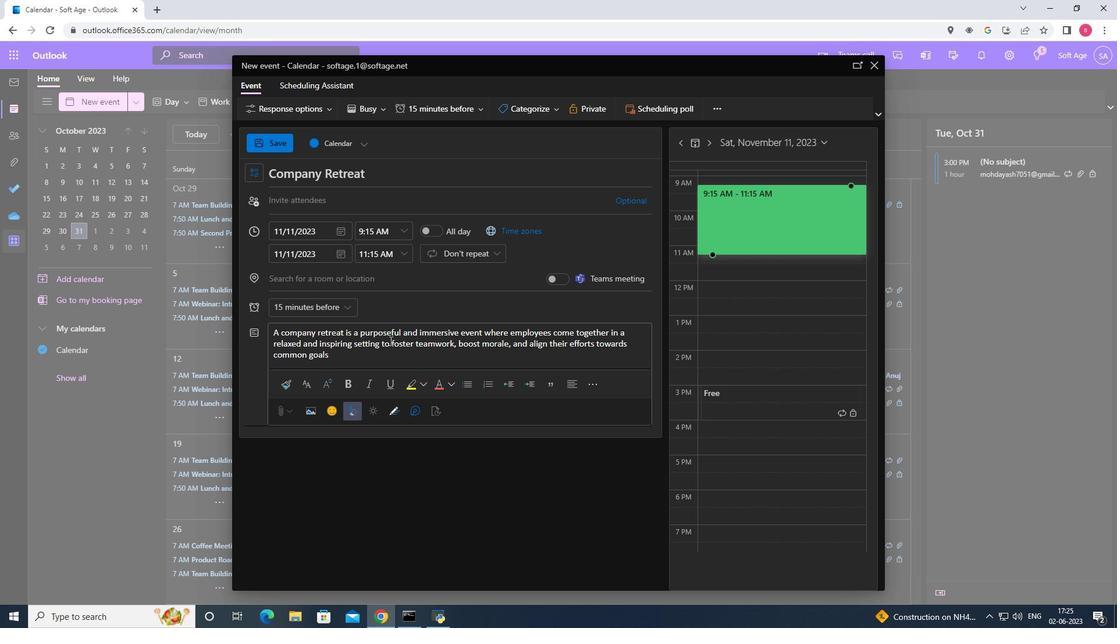 
Action: Mouse moved to (545, 107)
Screenshot: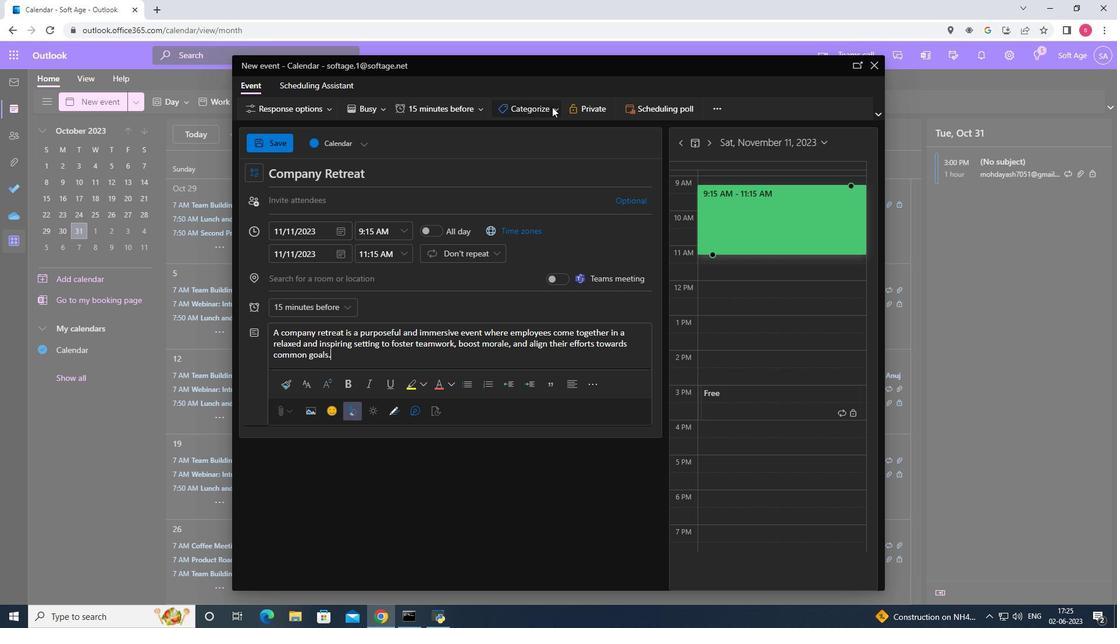 
Action: Mouse pressed left at (545, 107)
Screenshot: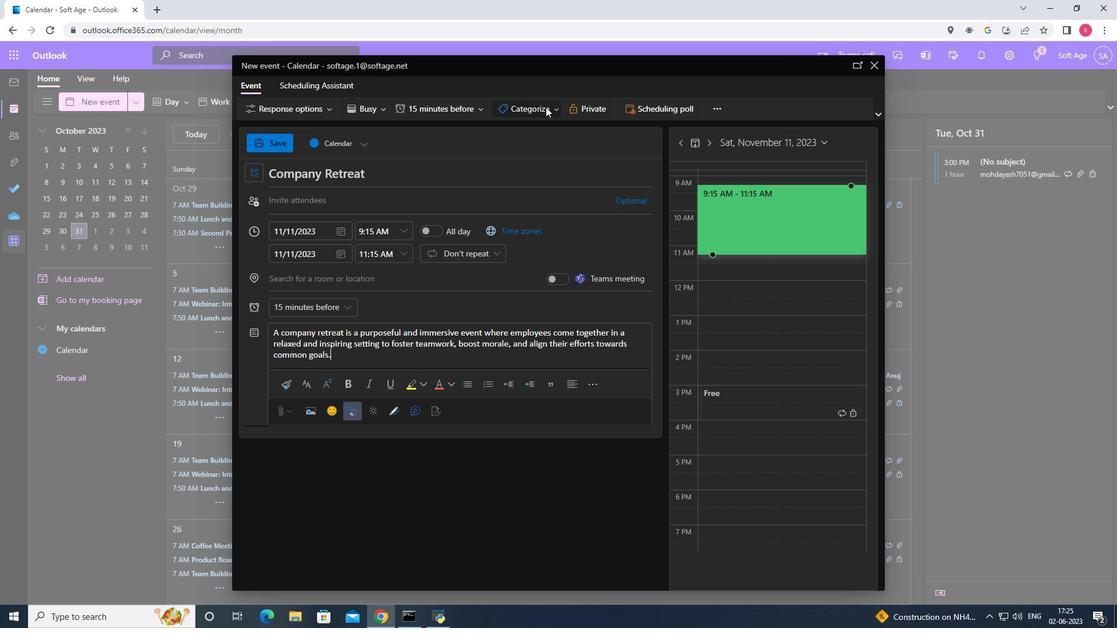 
Action: Mouse moved to (539, 233)
Screenshot: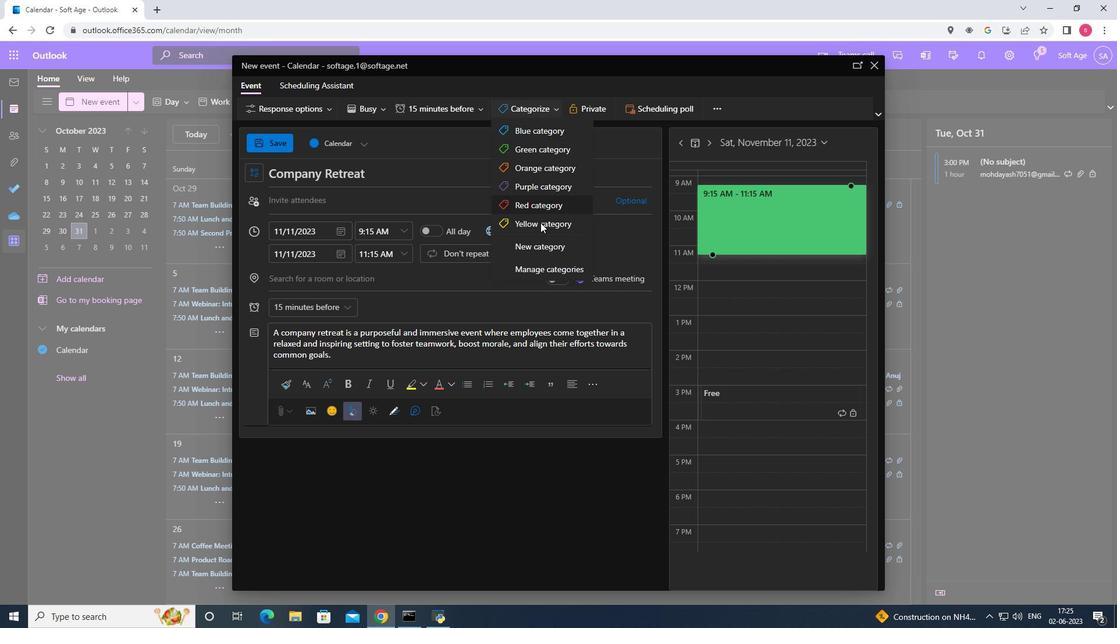 
Action: Mouse pressed left at (539, 233)
Screenshot: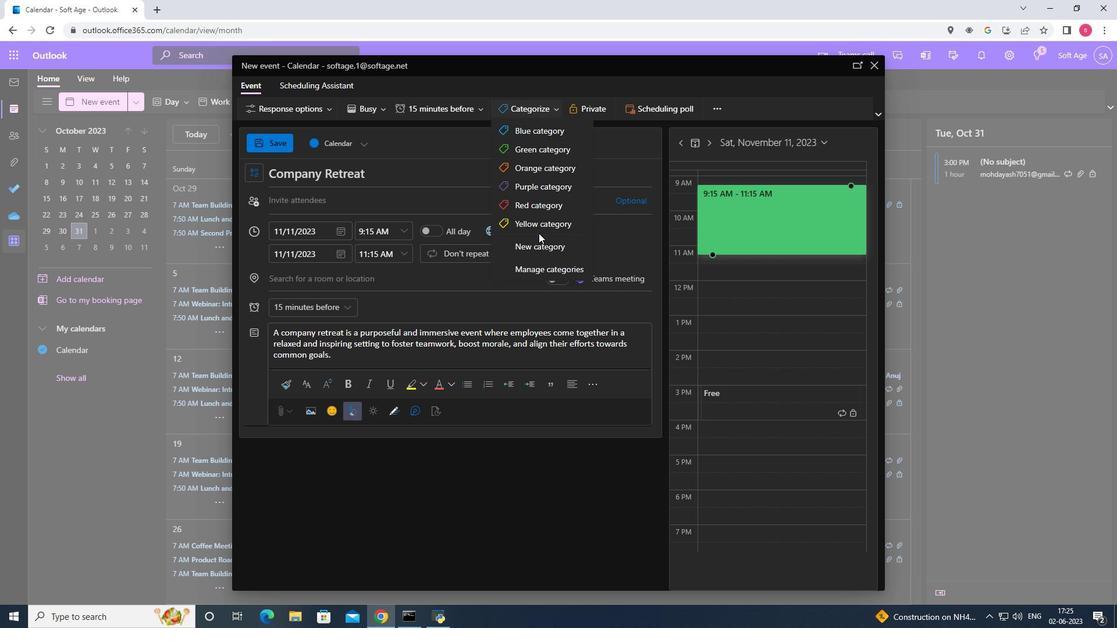 
Action: Mouse moved to (541, 230)
Screenshot: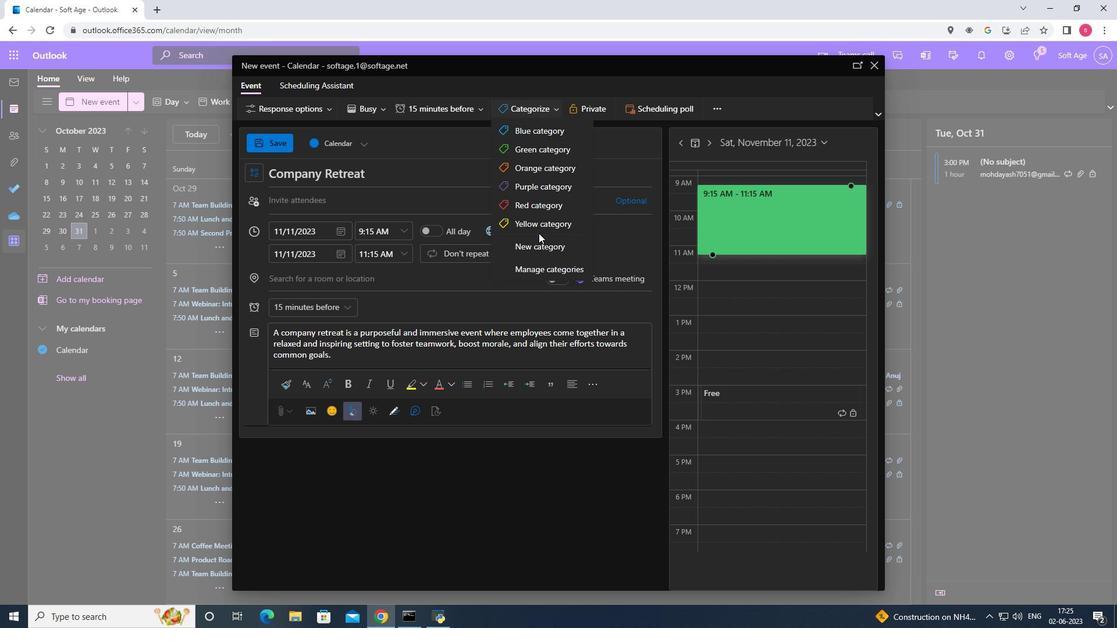 
Action: Mouse pressed left at (541, 230)
Screenshot: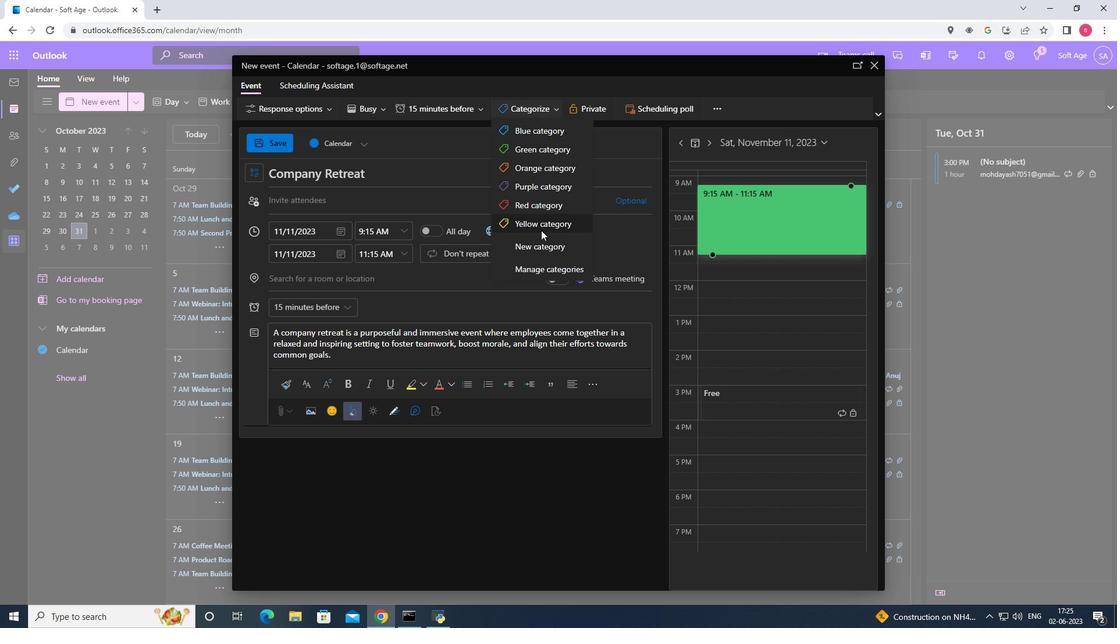 
Action: Mouse moved to (374, 279)
Screenshot: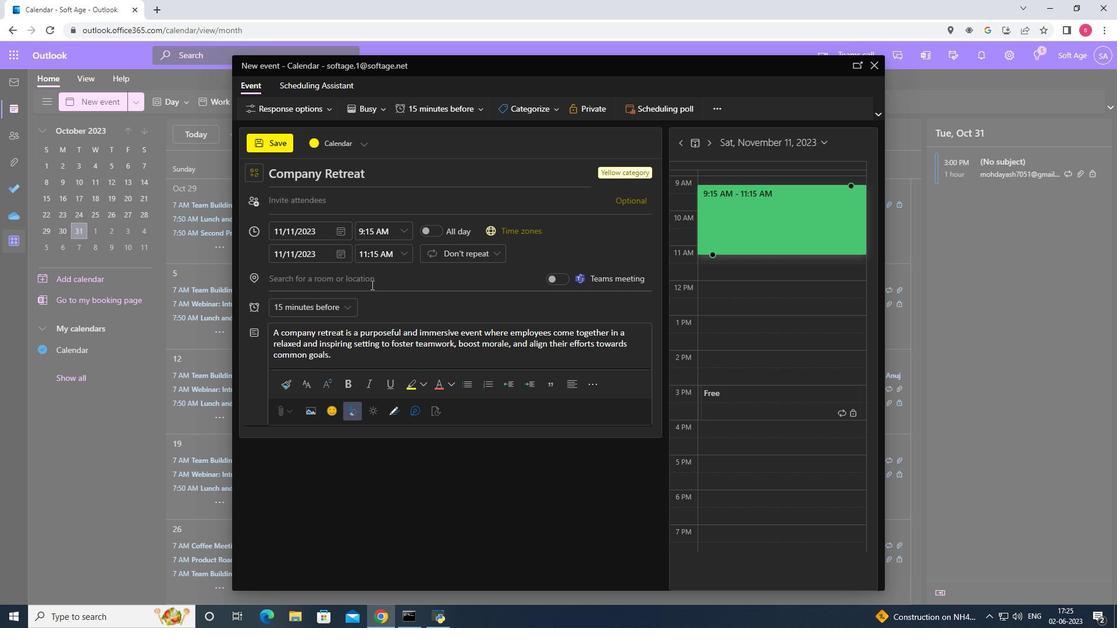 
Action: Mouse pressed left at (374, 279)
Screenshot: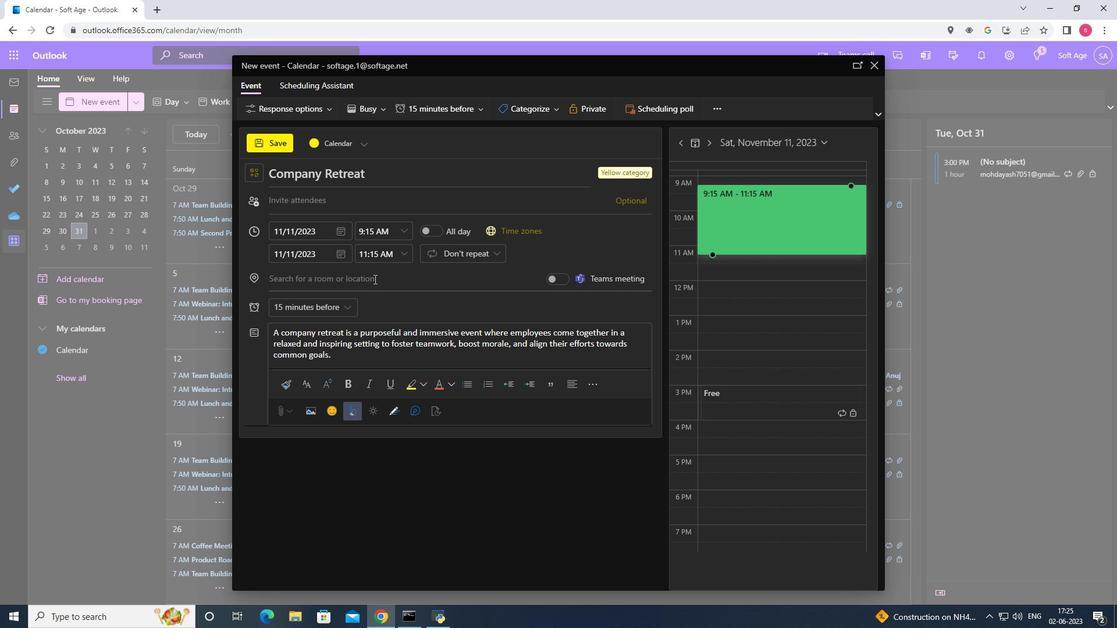 
Action: Key pressed 654<Key.space>prinsengracht,<Key.space><Key.shift>Amsterdam,<Key.space><Key.shift>Netherlands
Screenshot: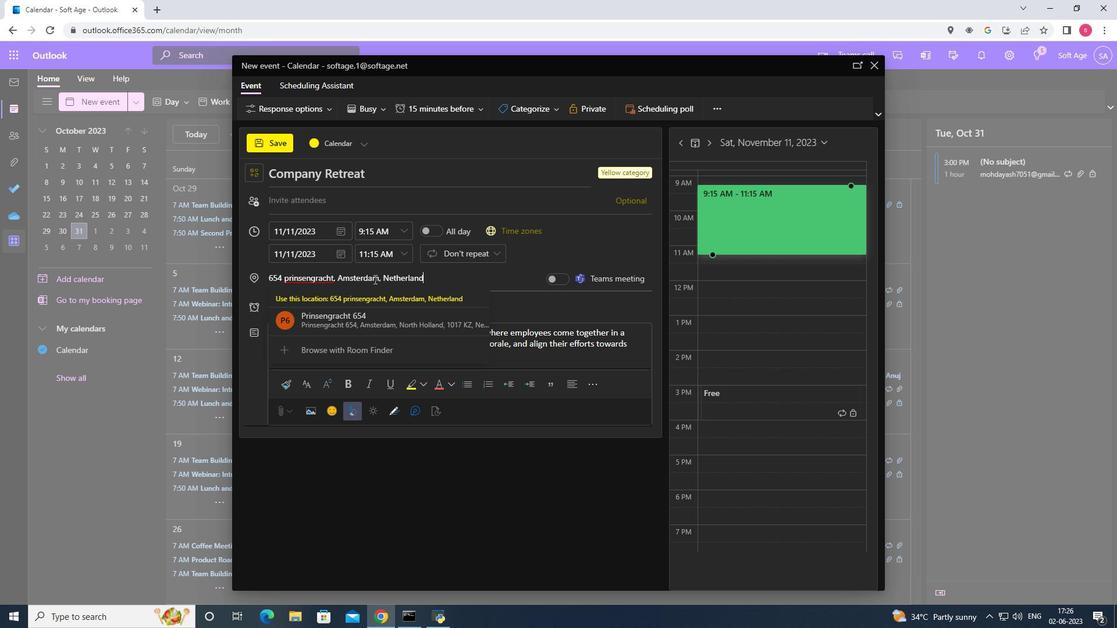 
Action: Mouse moved to (398, 297)
Screenshot: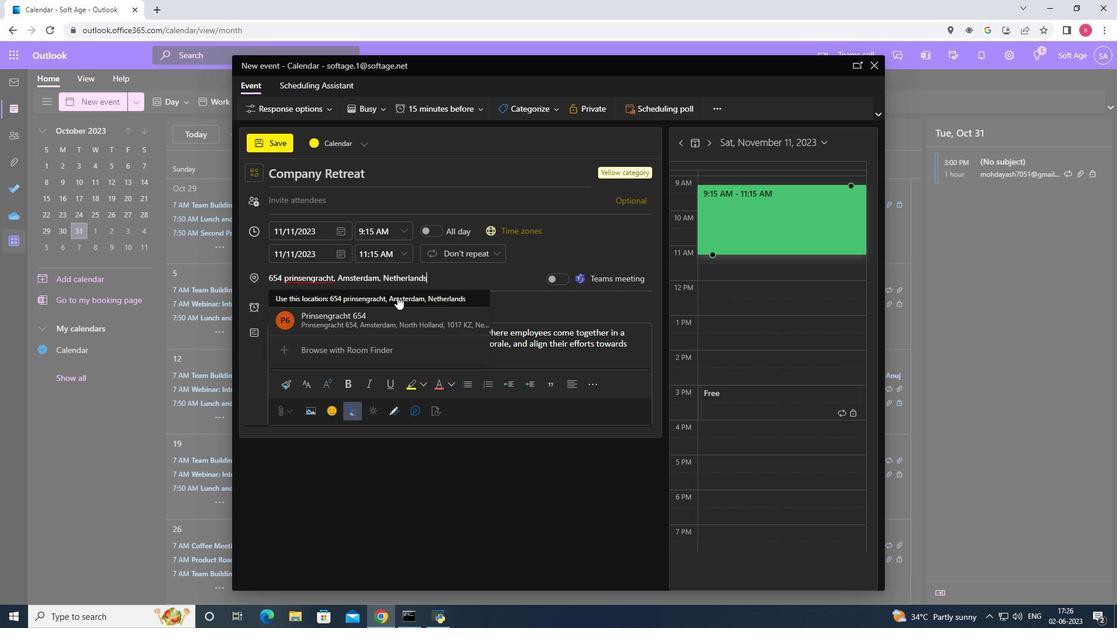 
Action: Mouse pressed left at (398, 297)
Screenshot: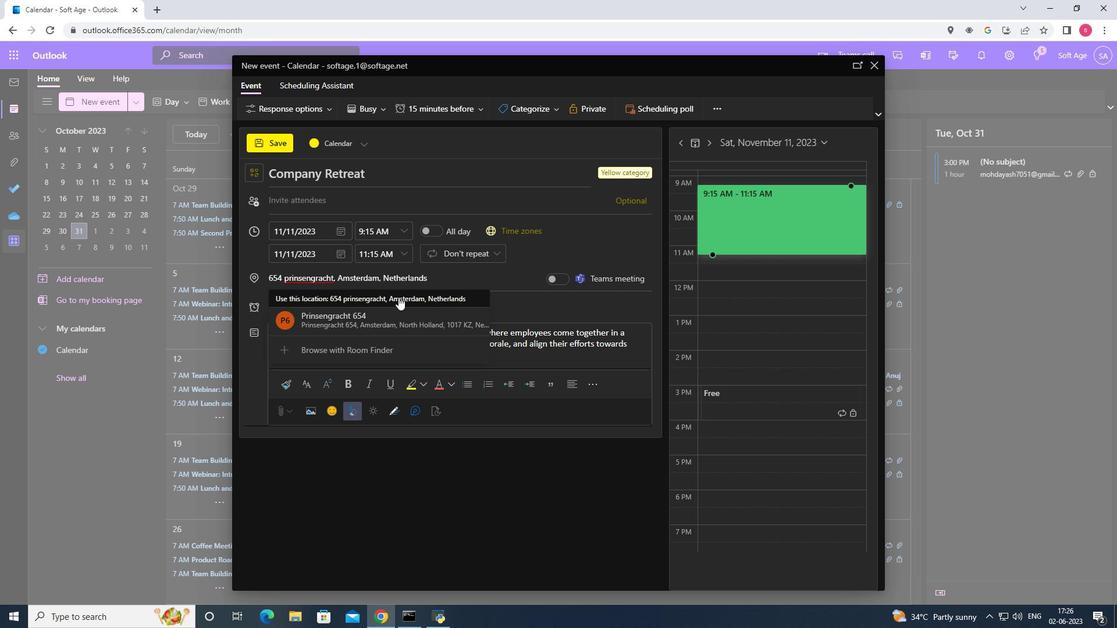 
Action: Mouse moved to (303, 196)
Screenshot: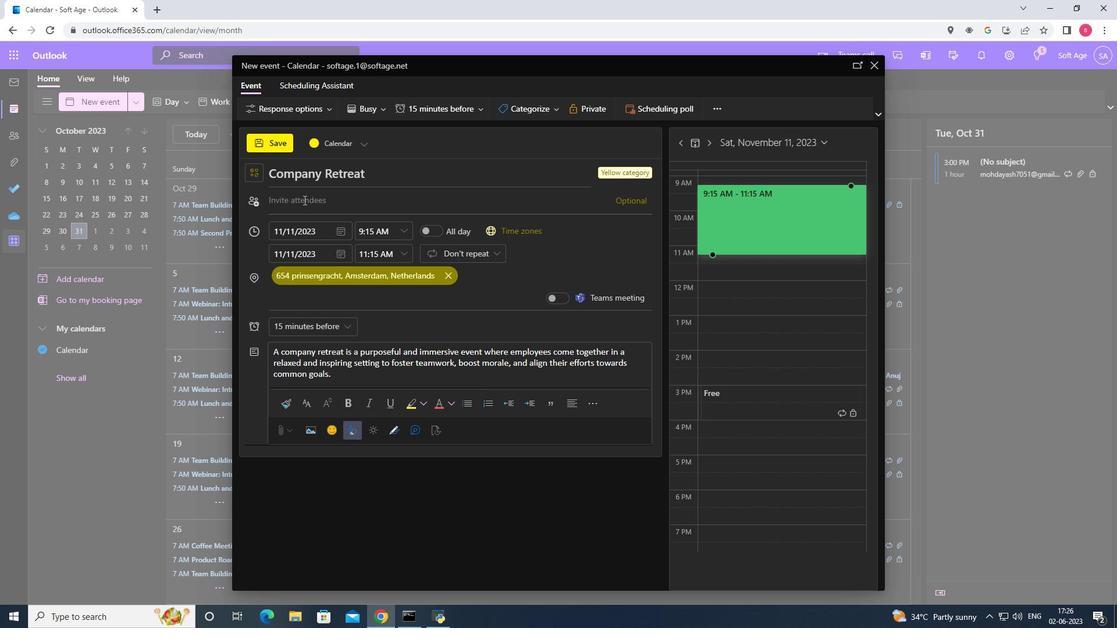 
Action: Mouse pressed left at (303, 196)
Screenshot: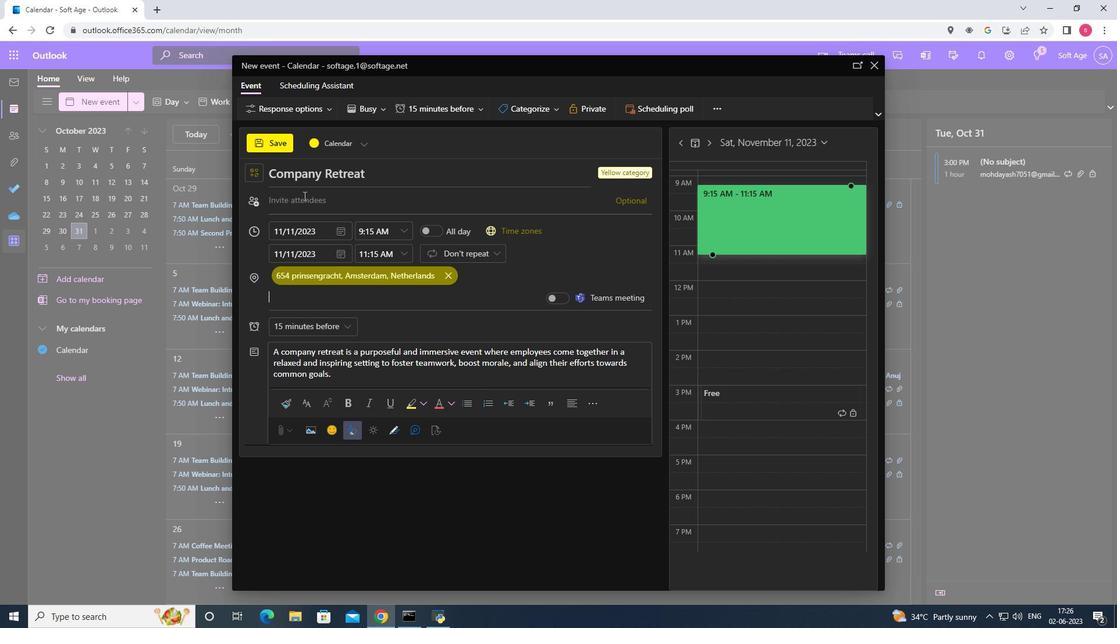 
Action: Mouse moved to (338, 298)
Screenshot: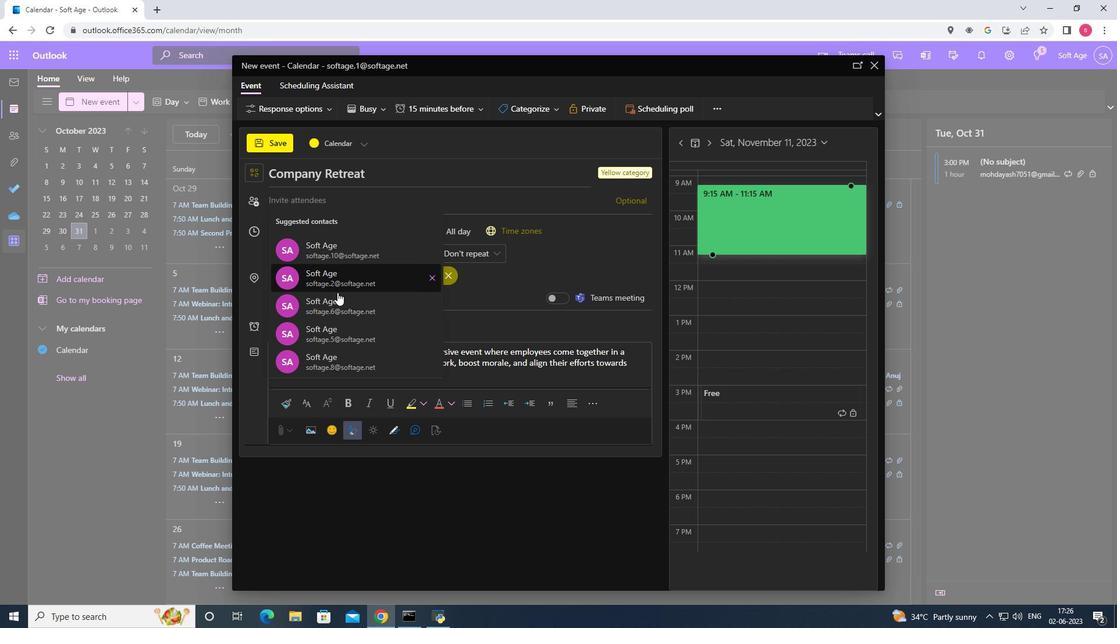 
Action: Mouse pressed left at (338, 298)
Screenshot: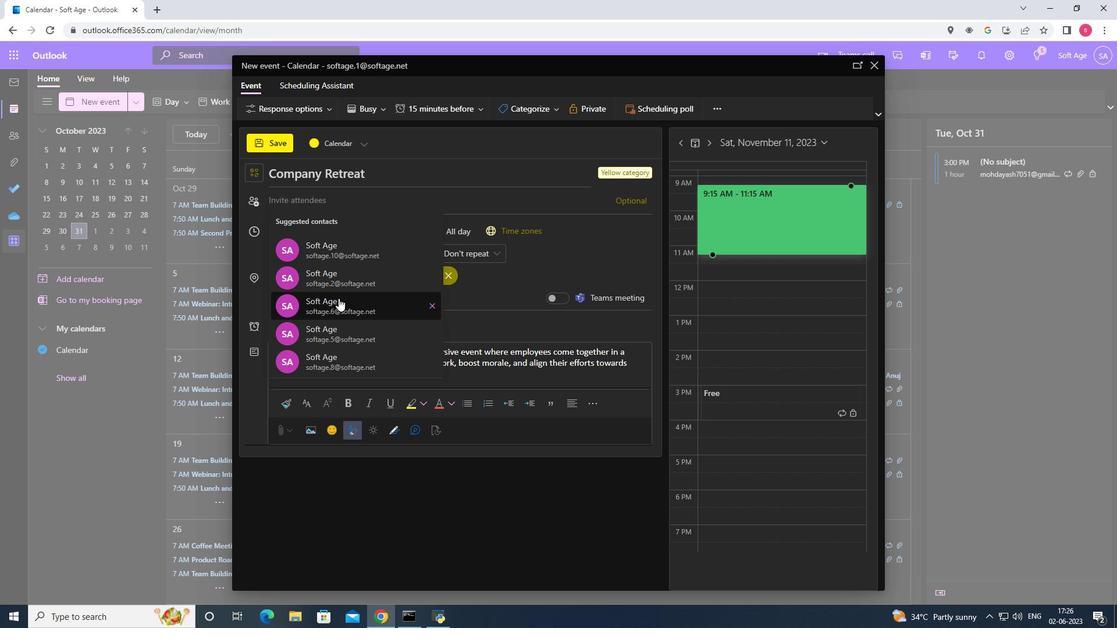 
Action: Mouse moved to (345, 228)
Screenshot: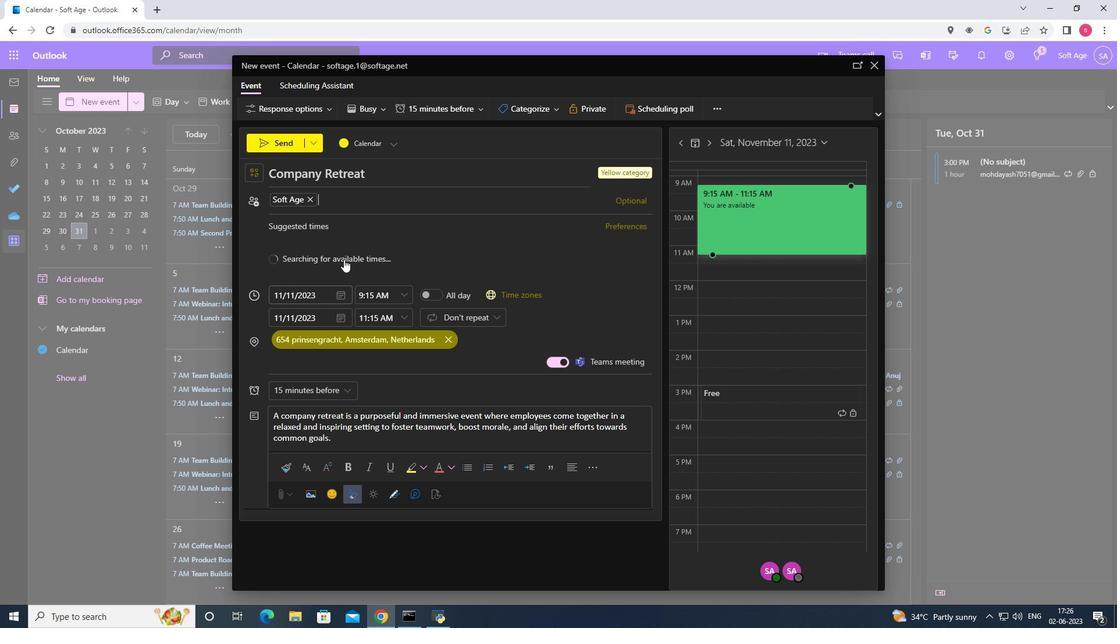 
Action: Key pressed soft
Screenshot: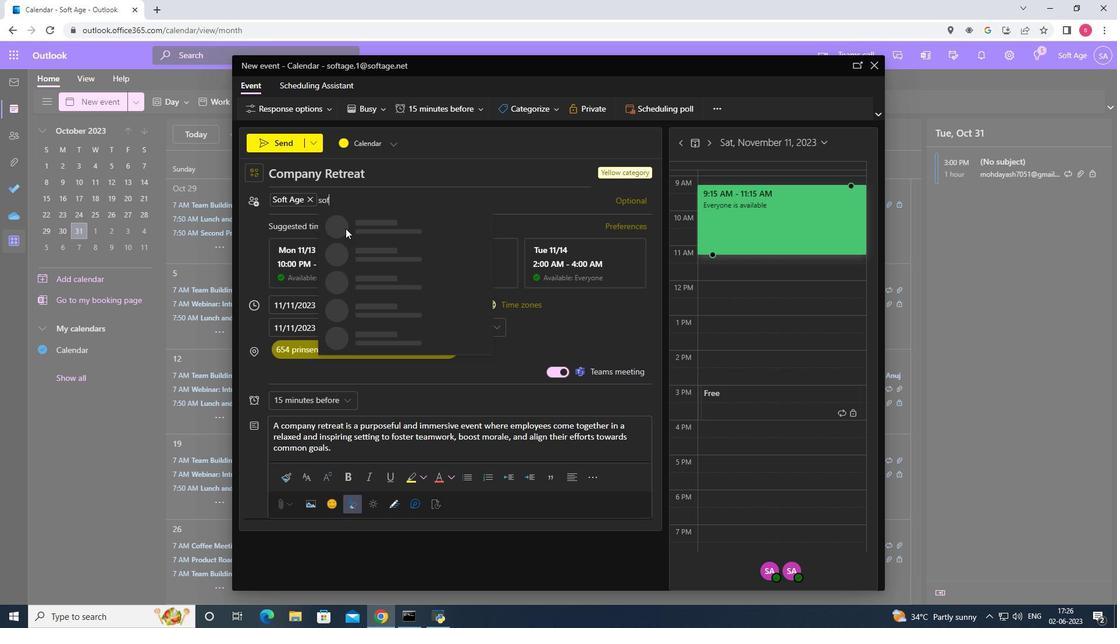 
Action: Mouse moved to (368, 284)
Screenshot: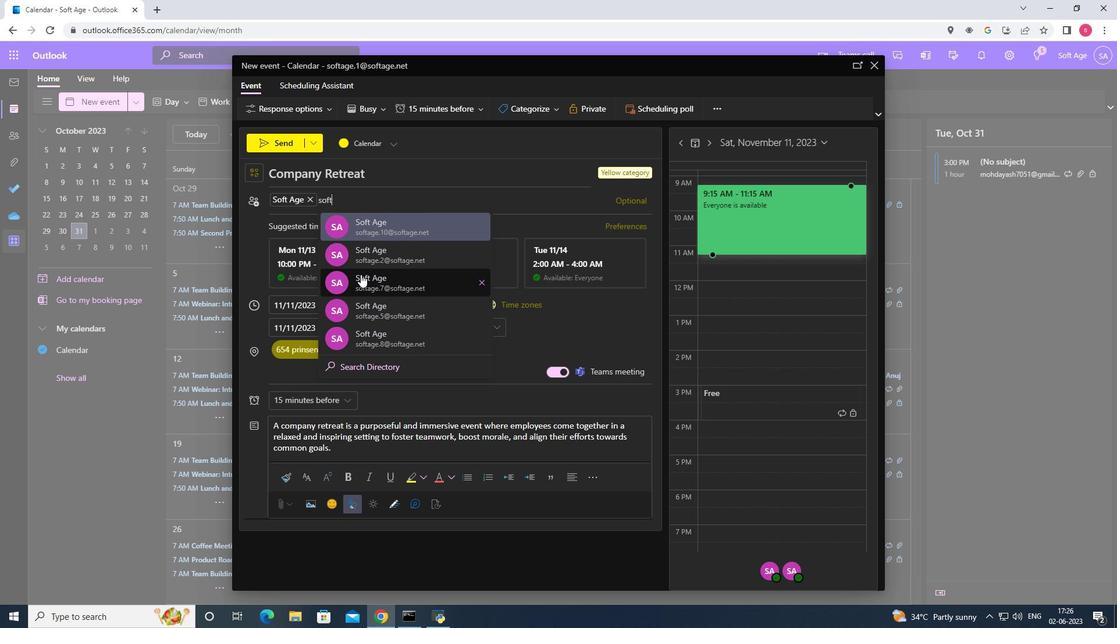 
Action: Mouse pressed left at (368, 284)
Screenshot: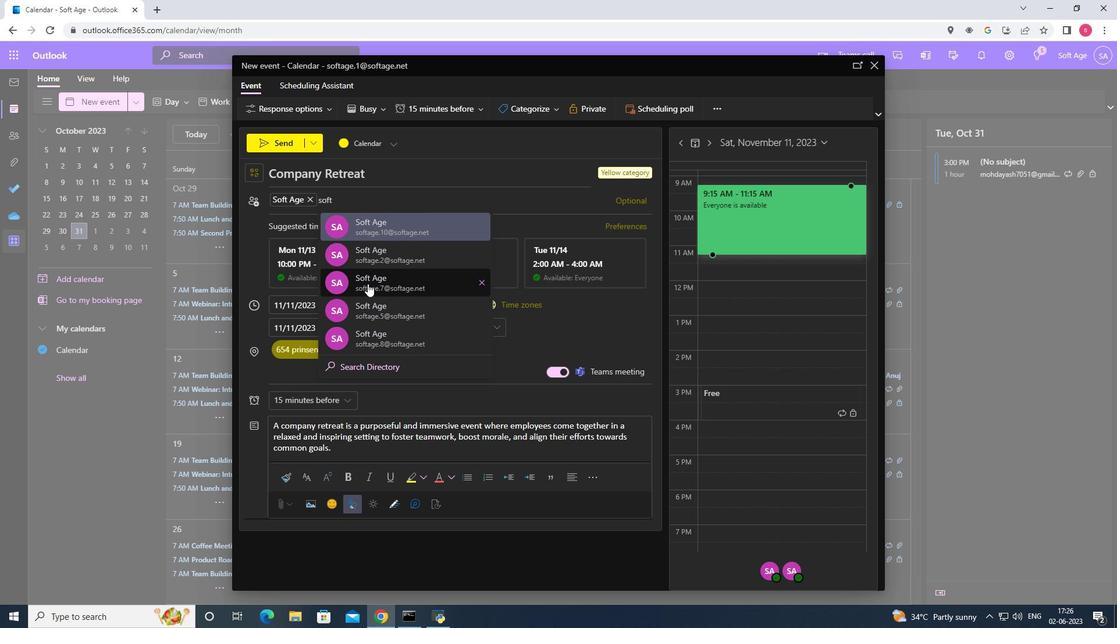 
Action: Mouse moved to (345, 403)
Screenshot: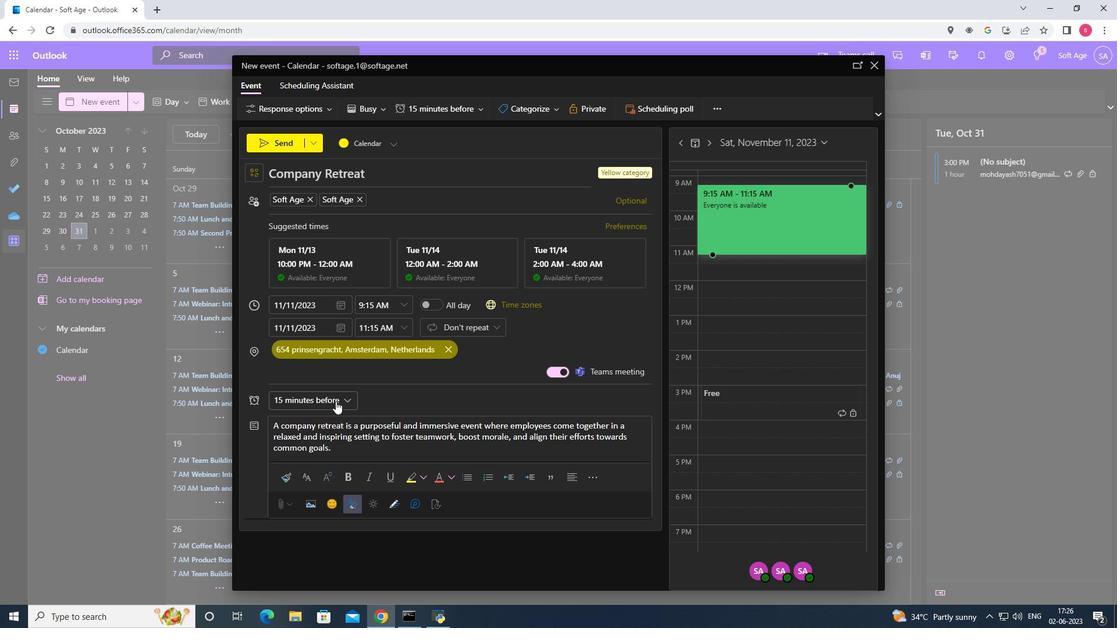 
Action: Mouse pressed left at (345, 403)
Screenshot: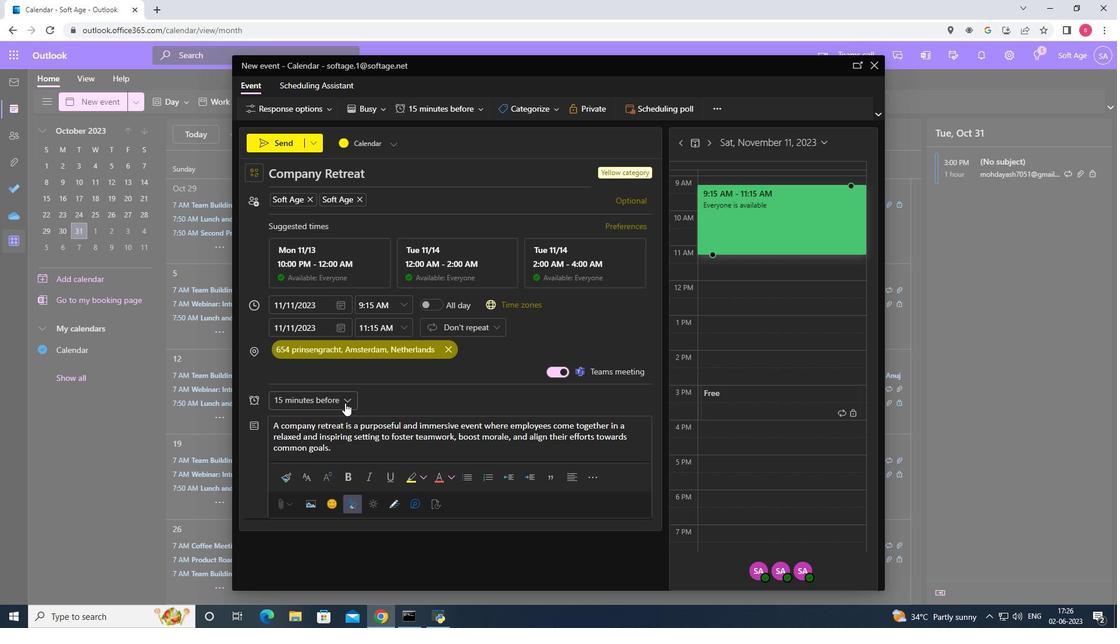 
Action: Mouse moved to (327, 305)
Screenshot: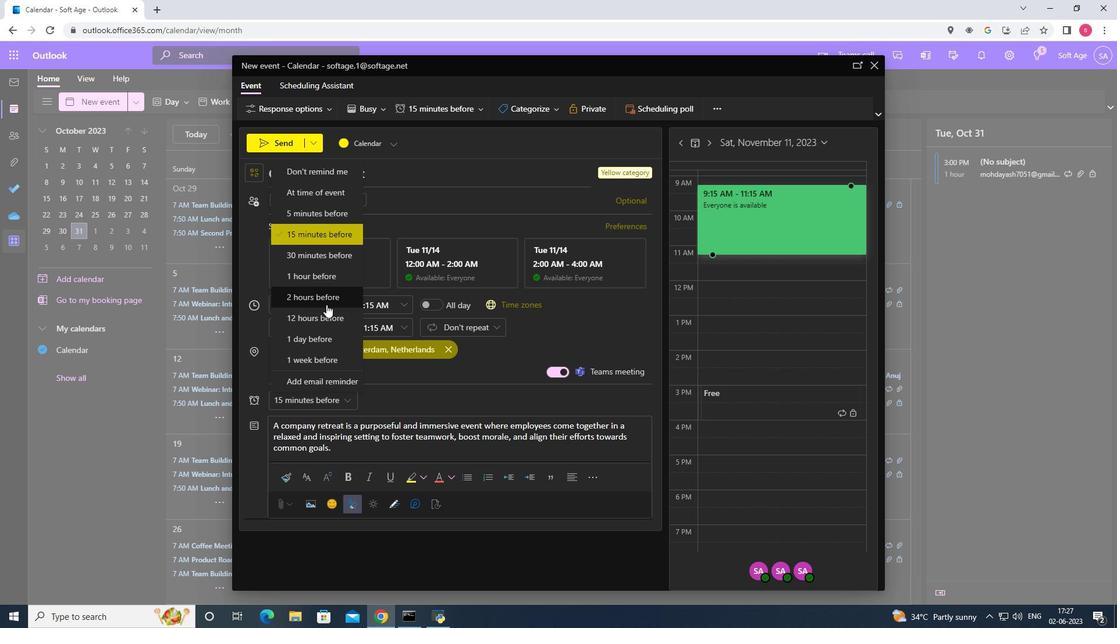 
Action: Mouse pressed left at (327, 305)
Screenshot: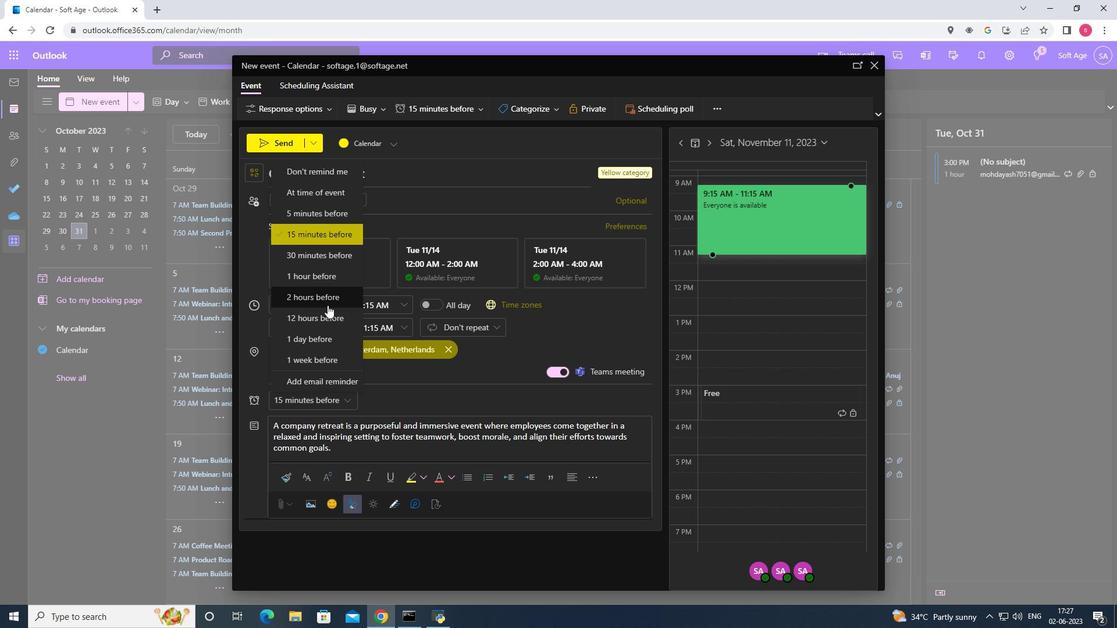 
Action: Mouse moved to (286, 139)
Screenshot: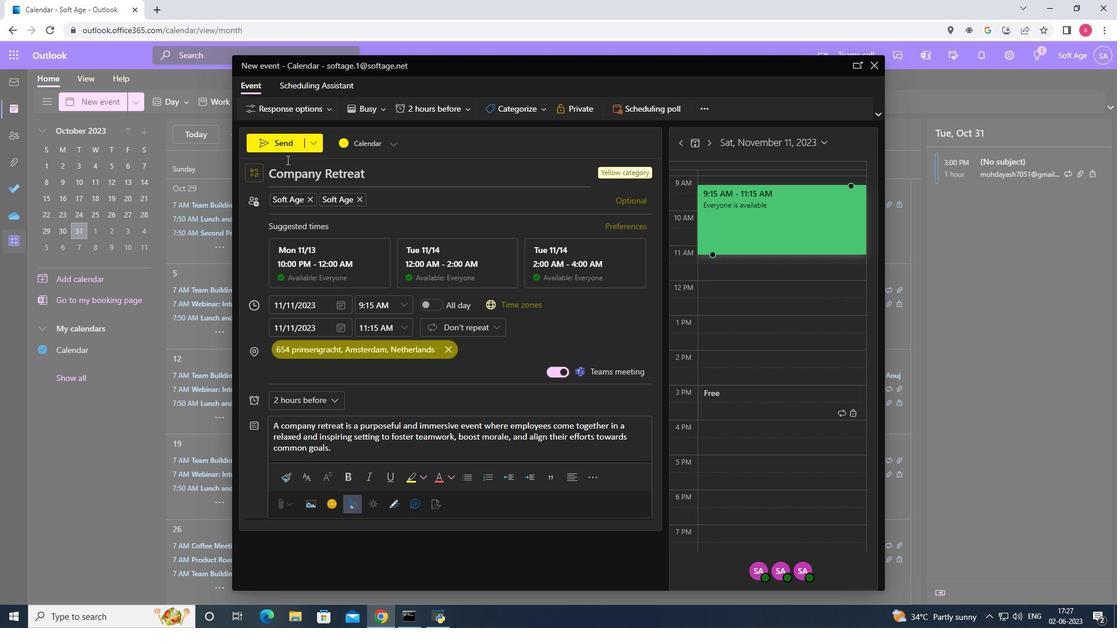 
Action: Mouse pressed left at (286, 139)
Screenshot: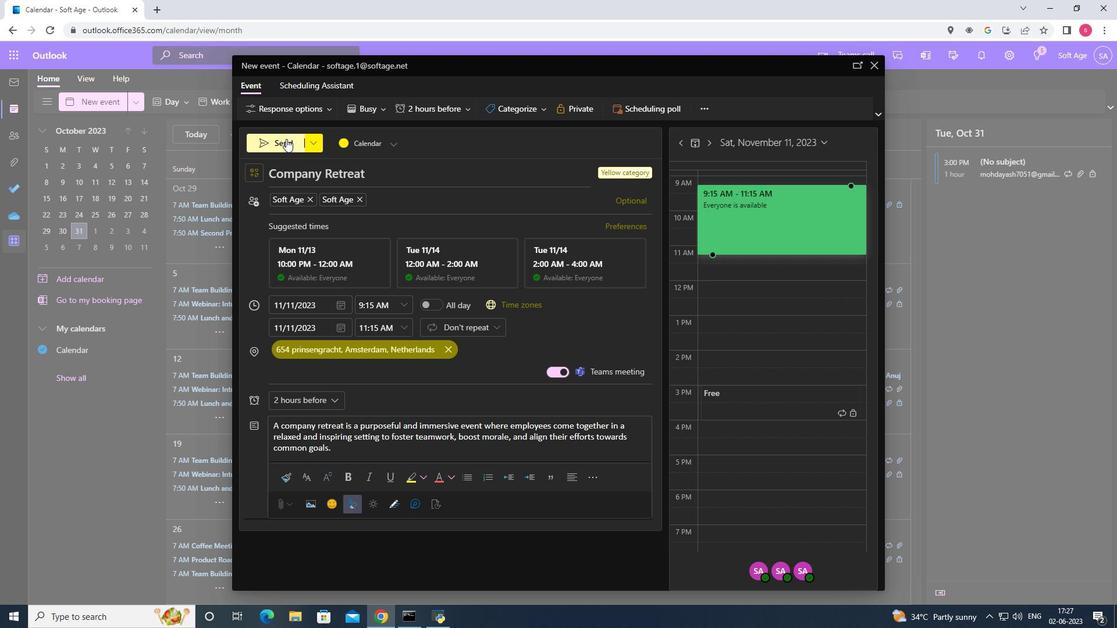 
